 Task: Create a due date automation trigger when advanced on, 2 days after a card is due add dates due in 1 days at 11:00 AM.
Action: Mouse moved to (988, 289)
Screenshot: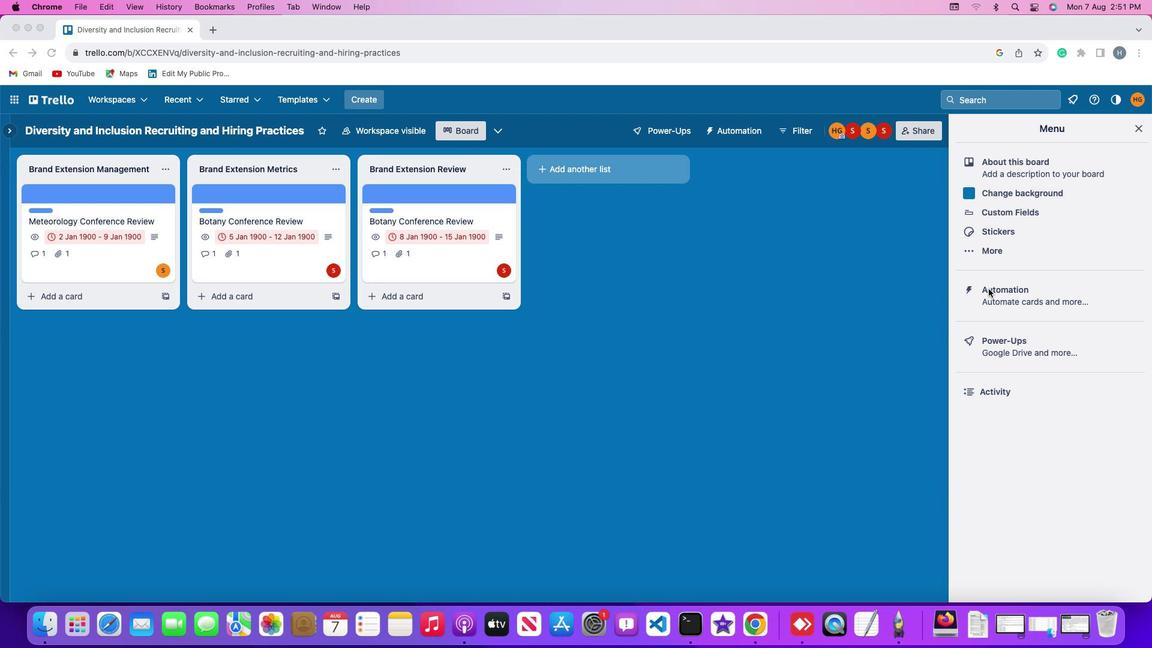 
Action: Mouse pressed left at (988, 289)
Screenshot: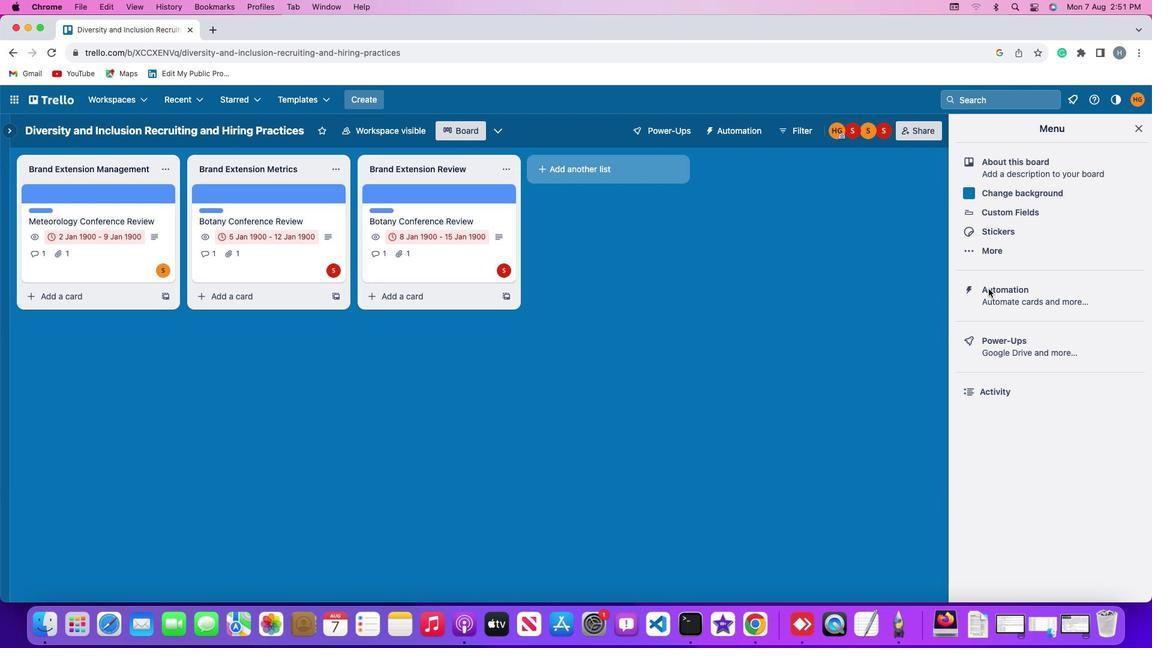 
Action: Mouse pressed left at (988, 289)
Screenshot: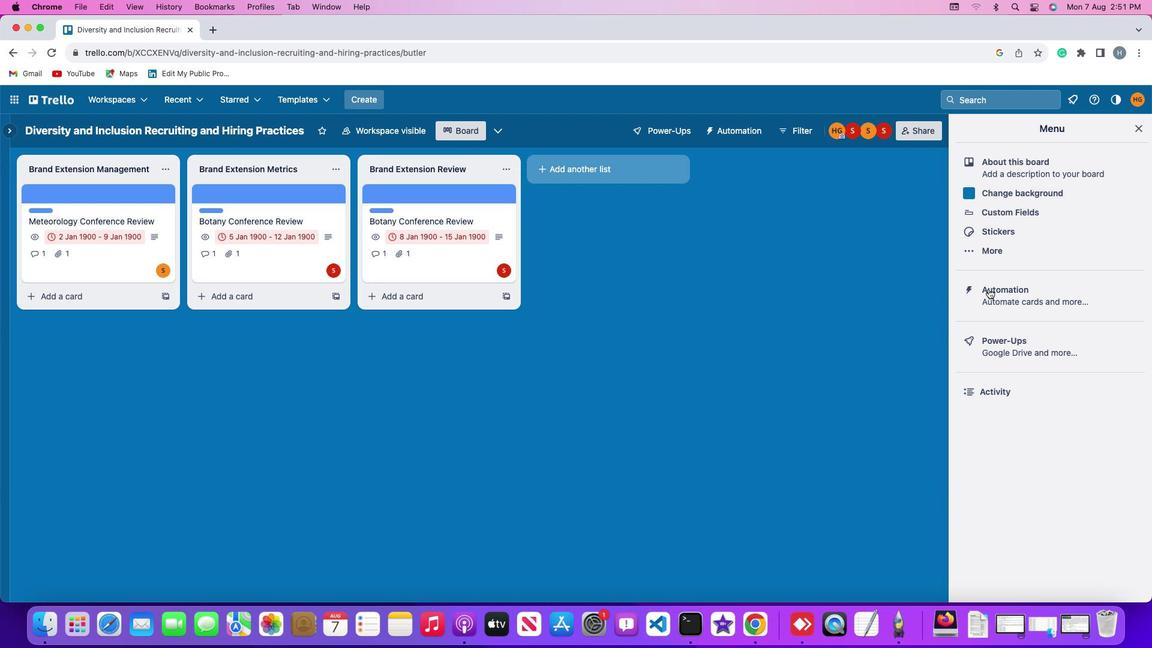 
Action: Mouse moved to (70, 276)
Screenshot: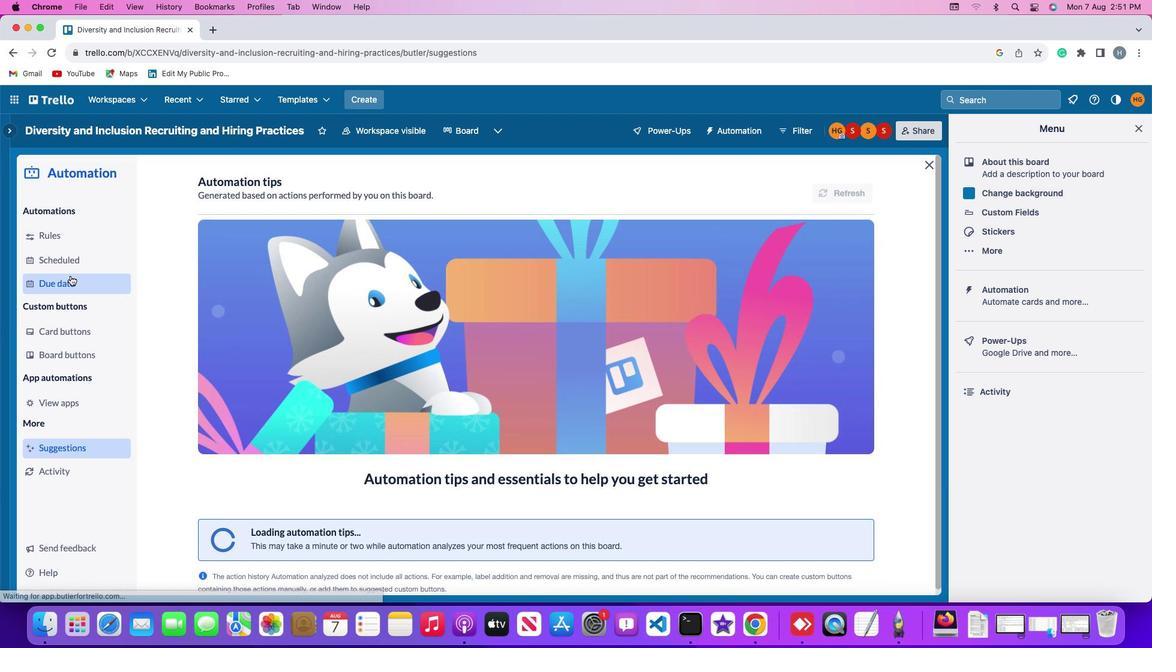 
Action: Mouse pressed left at (70, 276)
Screenshot: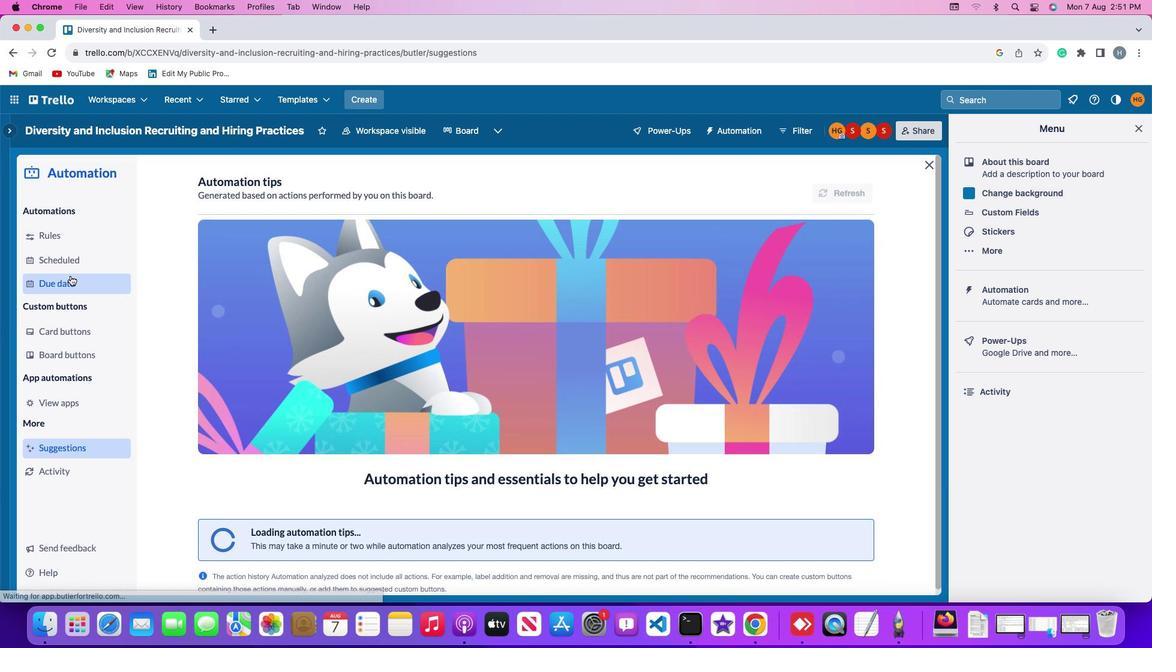 
Action: Mouse moved to (797, 182)
Screenshot: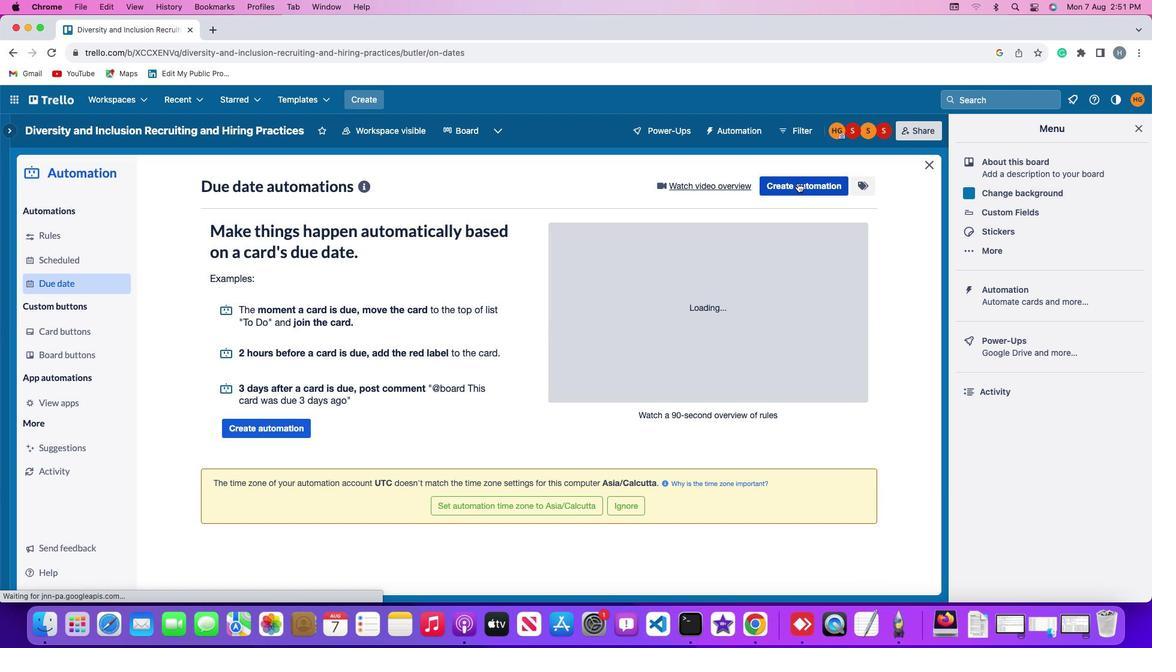 
Action: Mouse pressed left at (797, 182)
Screenshot: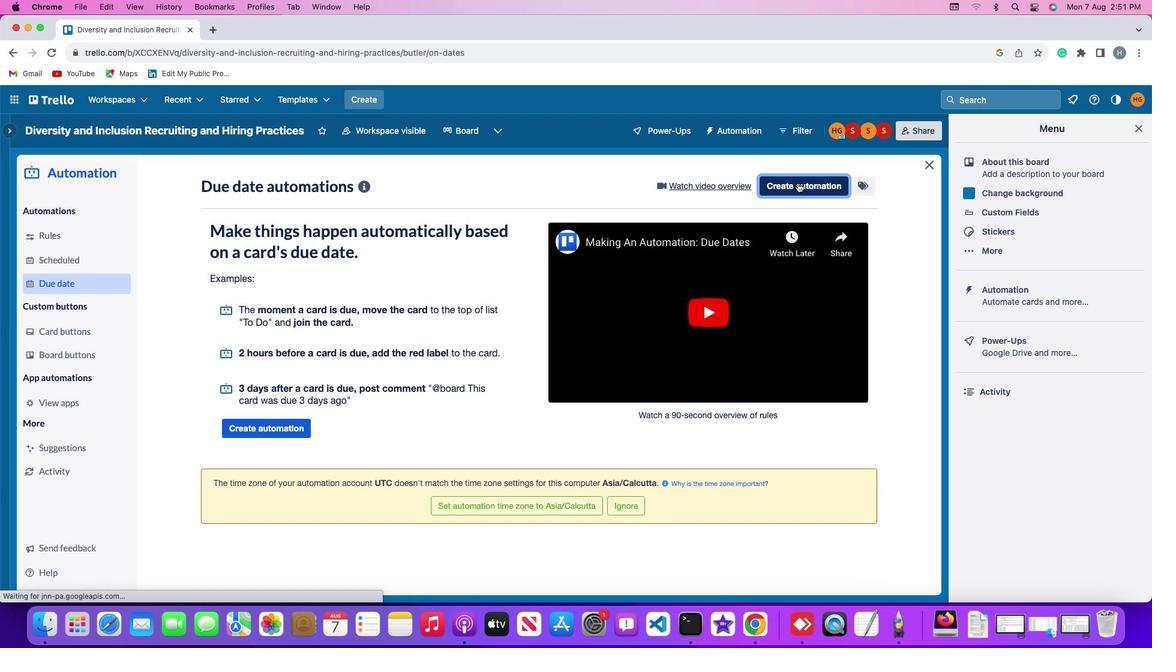 
Action: Mouse moved to (470, 299)
Screenshot: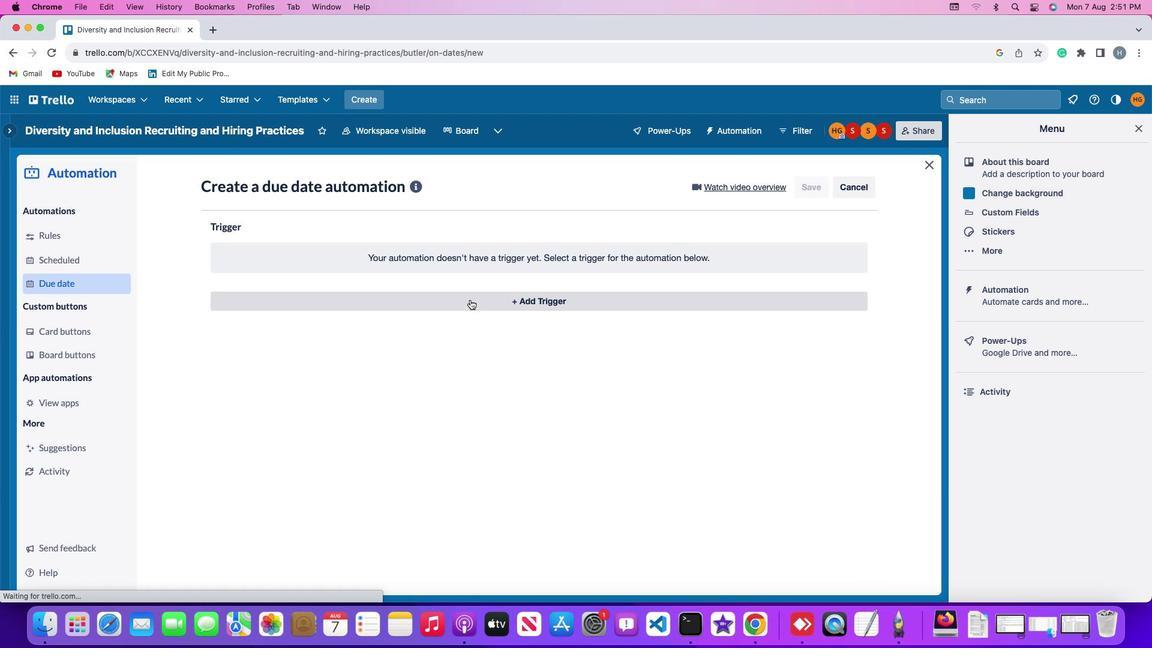 
Action: Mouse pressed left at (470, 299)
Screenshot: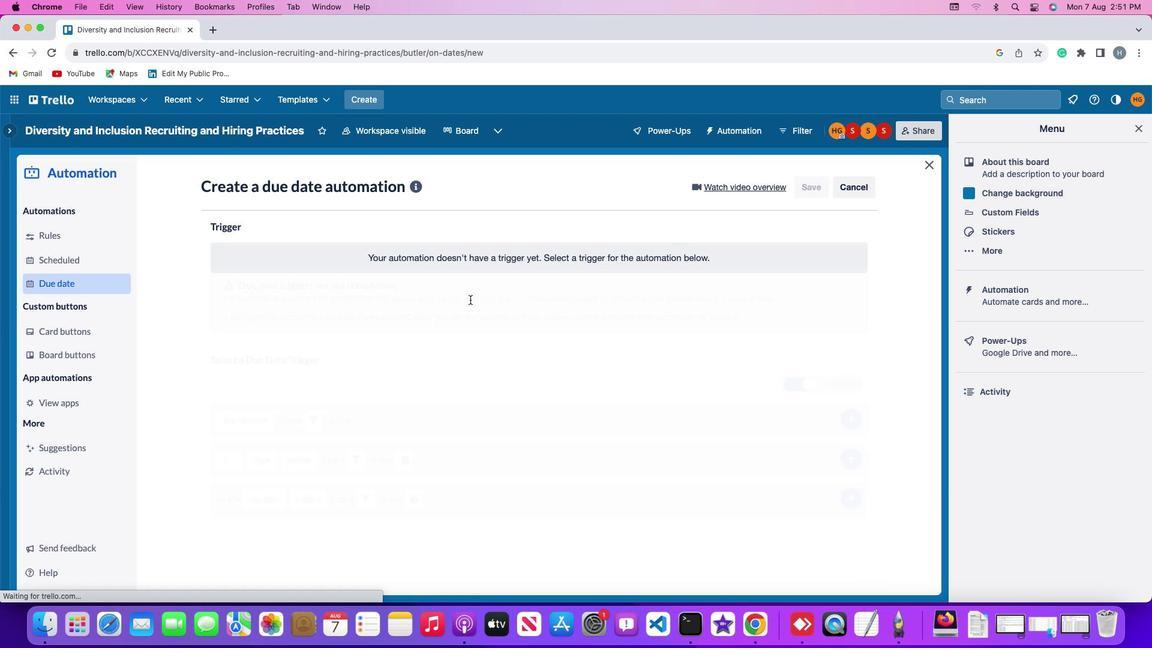 
Action: Mouse moved to (233, 485)
Screenshot: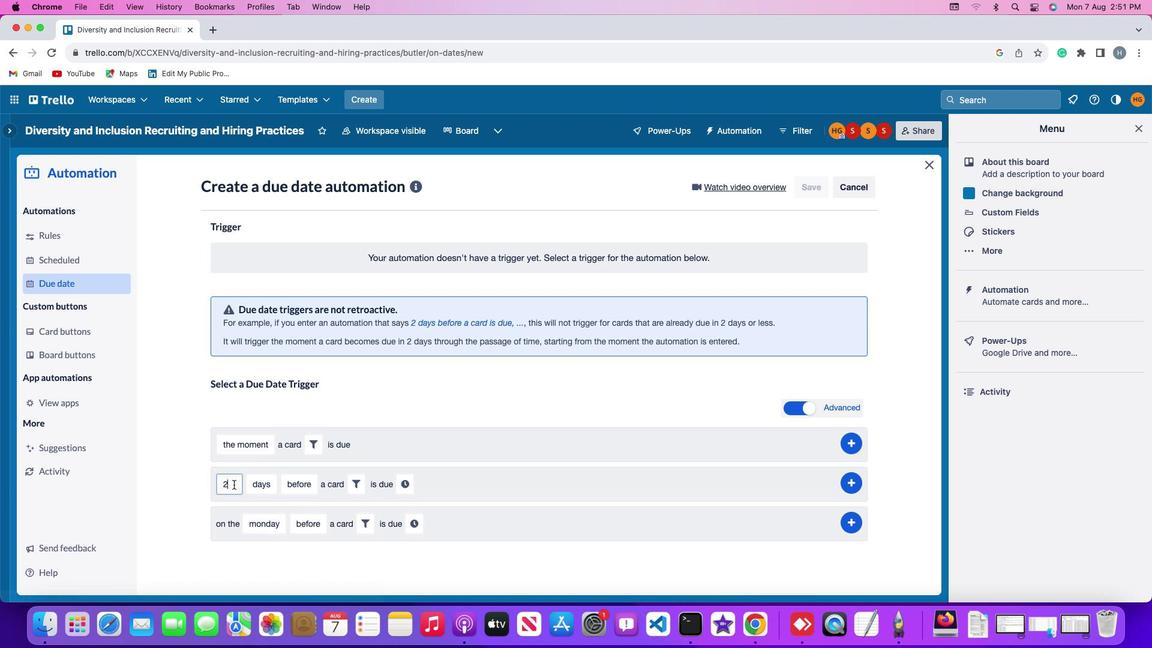 
Action: Mouse pressed left at (233, 485)
Screenshot: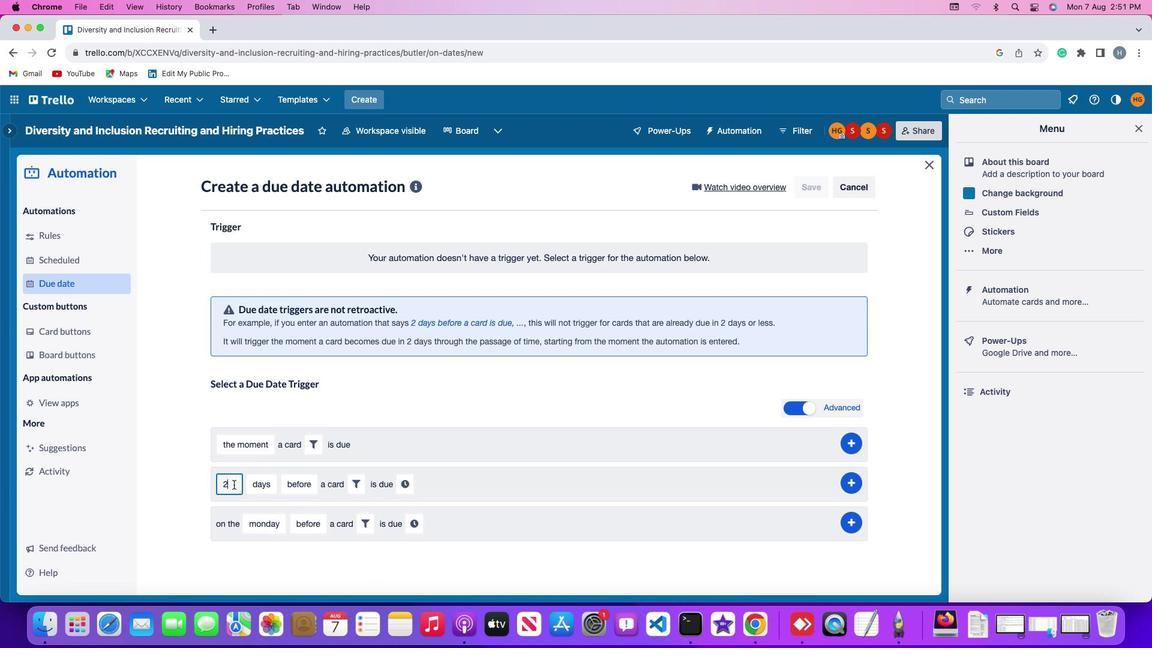 
Action: Mouse moved to (233, 485)
Screenshot: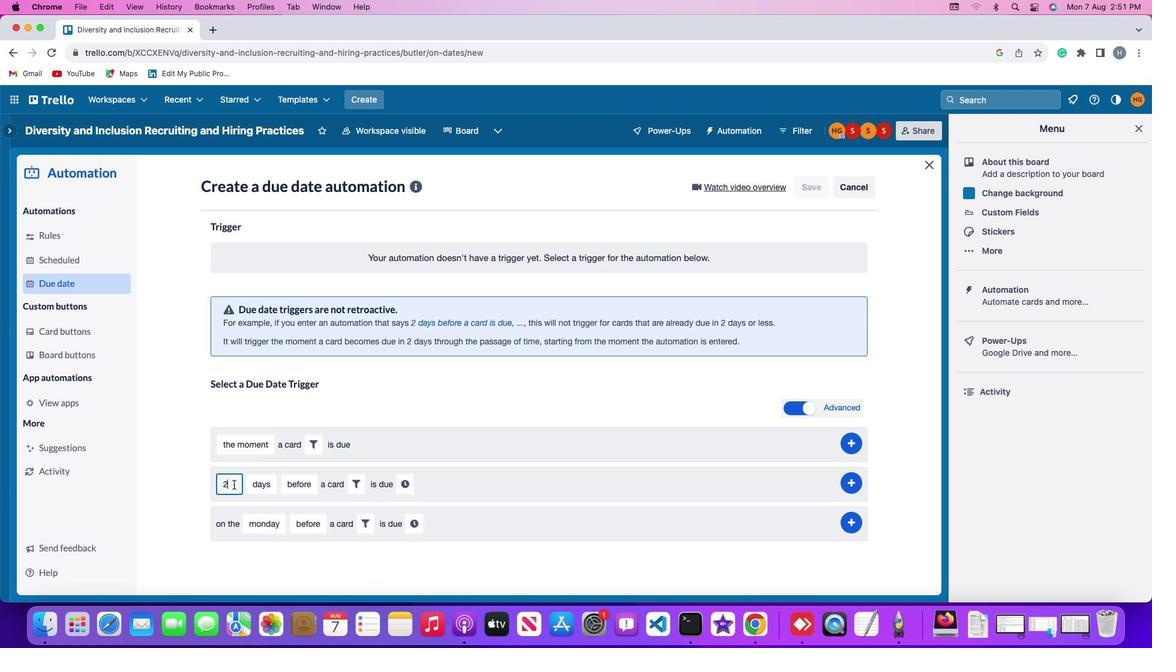 
Action: Key pressed Key.backspace
Screenshot: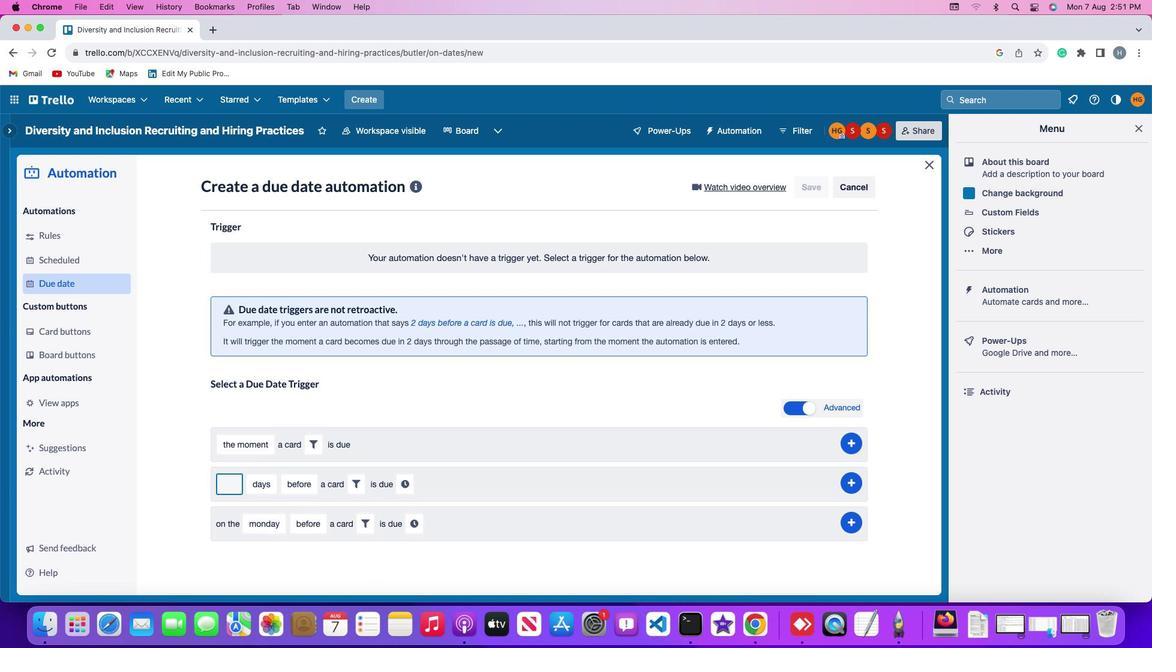 
Action: Mouse moved to (232, 485)
Screenshot: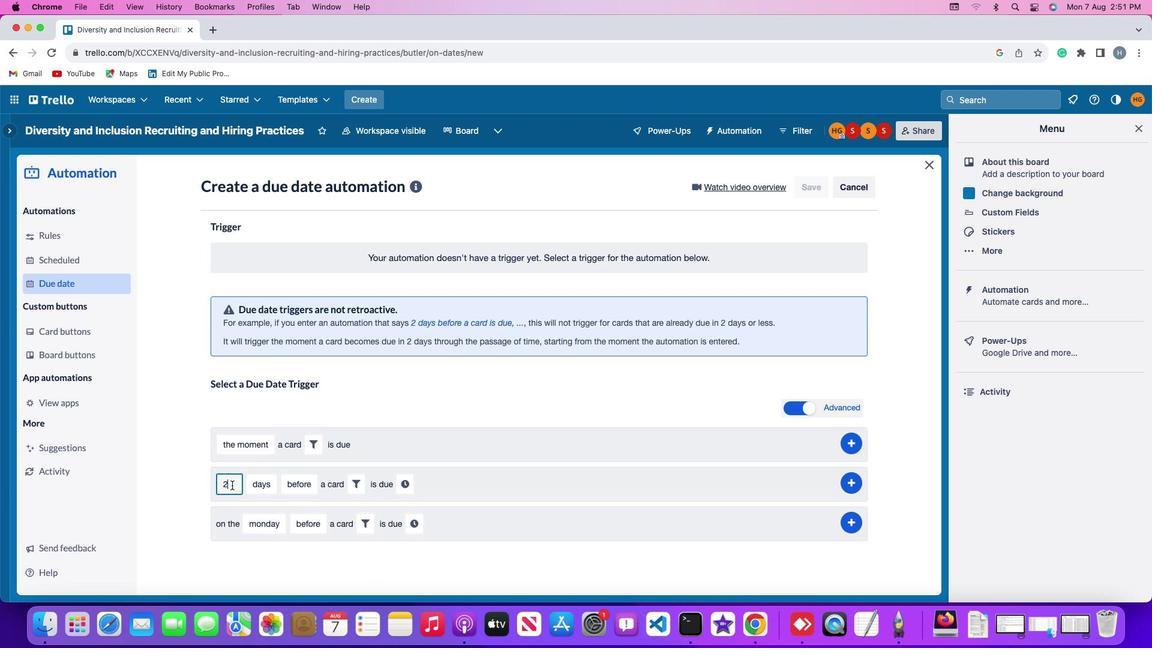 
Action: Key pressed '2'
Screenshot: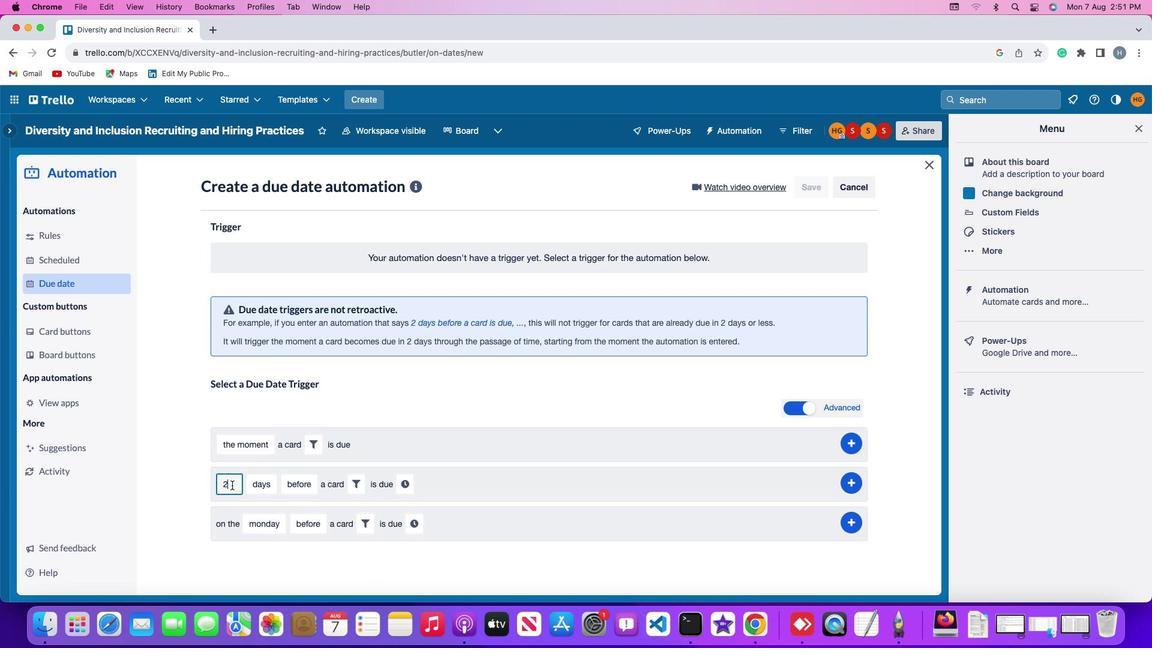 
Action: Mouse moved to (259, 485)
Screenshot: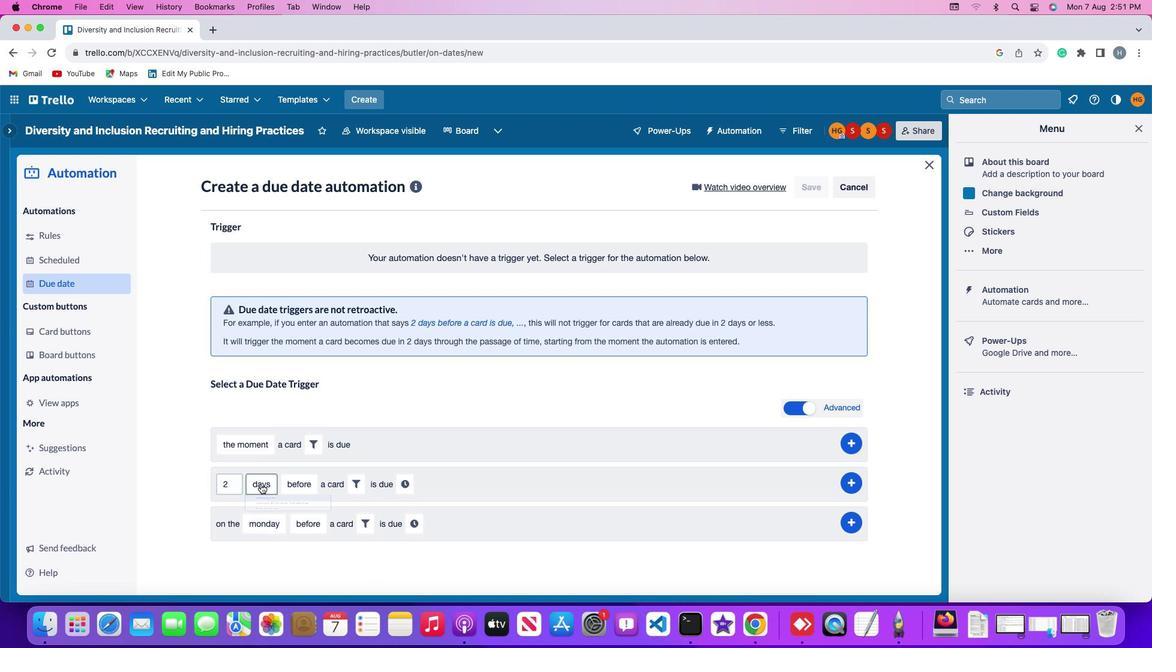 
Action: Mouse pressed left at (259, 485)
Screenshot: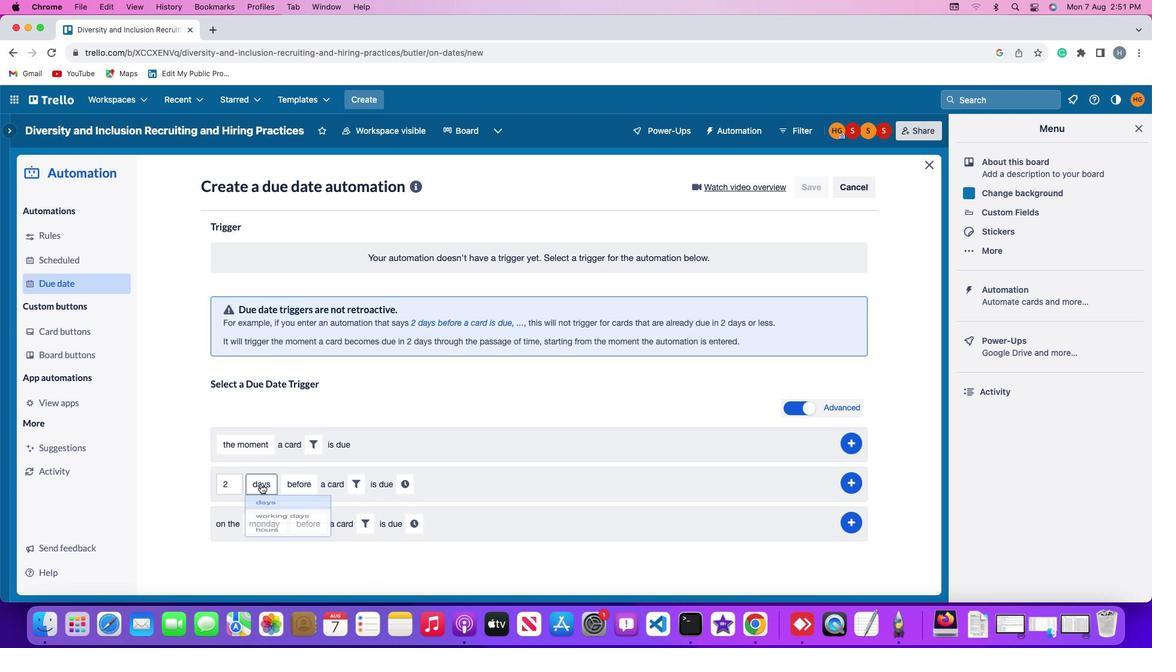 
Action: Mouse moved to (268, 511)
Screenshot: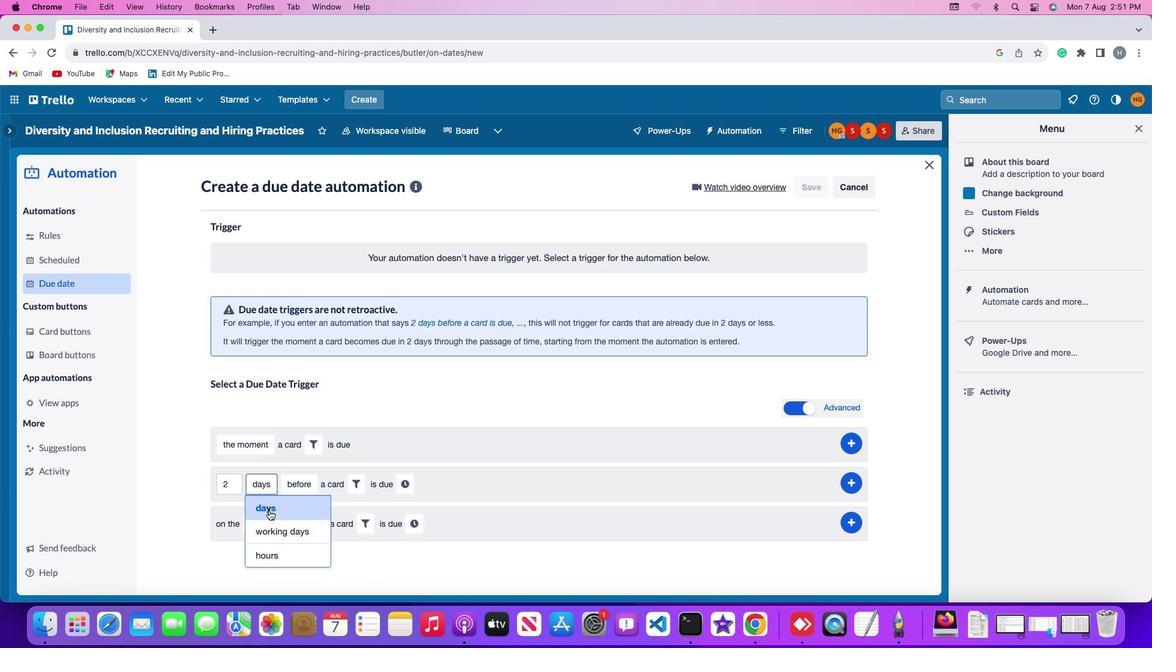 
Action: Mouse pressed left at (268, 511)
Screenshot: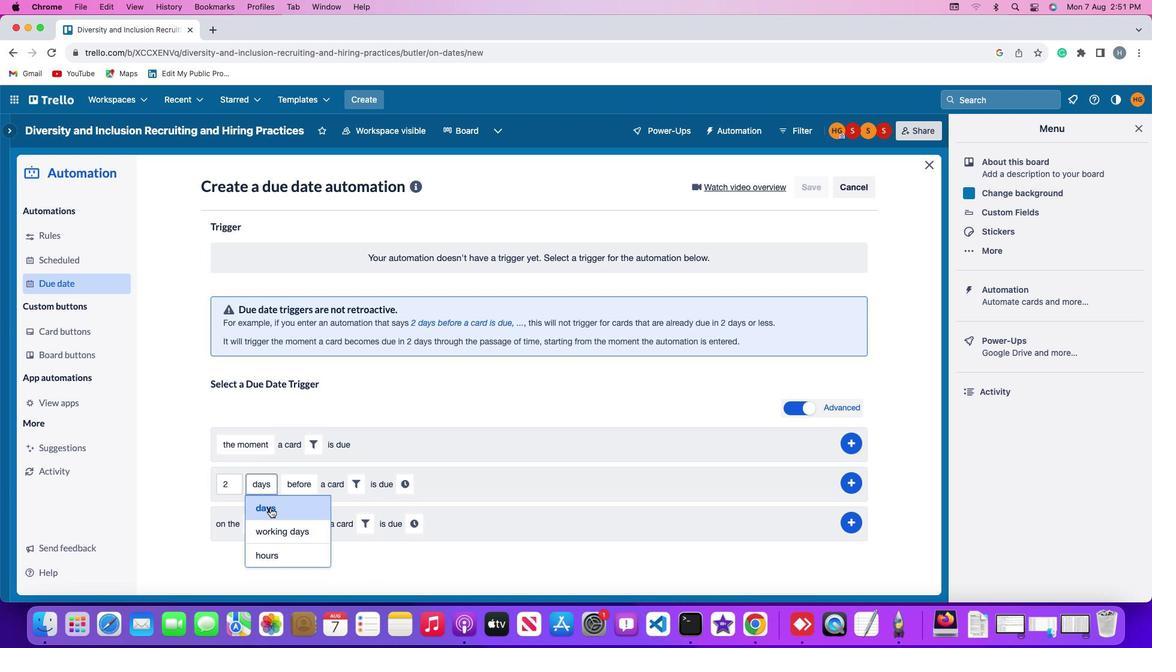 
Action: Mouse moved to (292, 486)
Screenshot: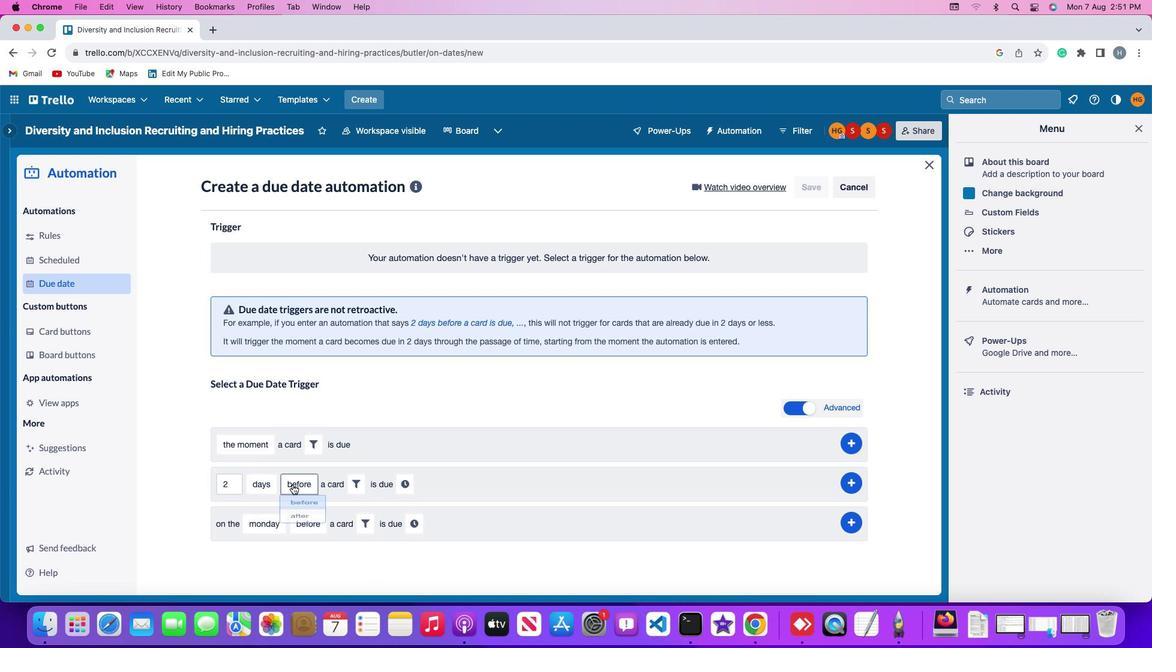 
Action: Mouse pressed left at (292, 486)
Screenshot: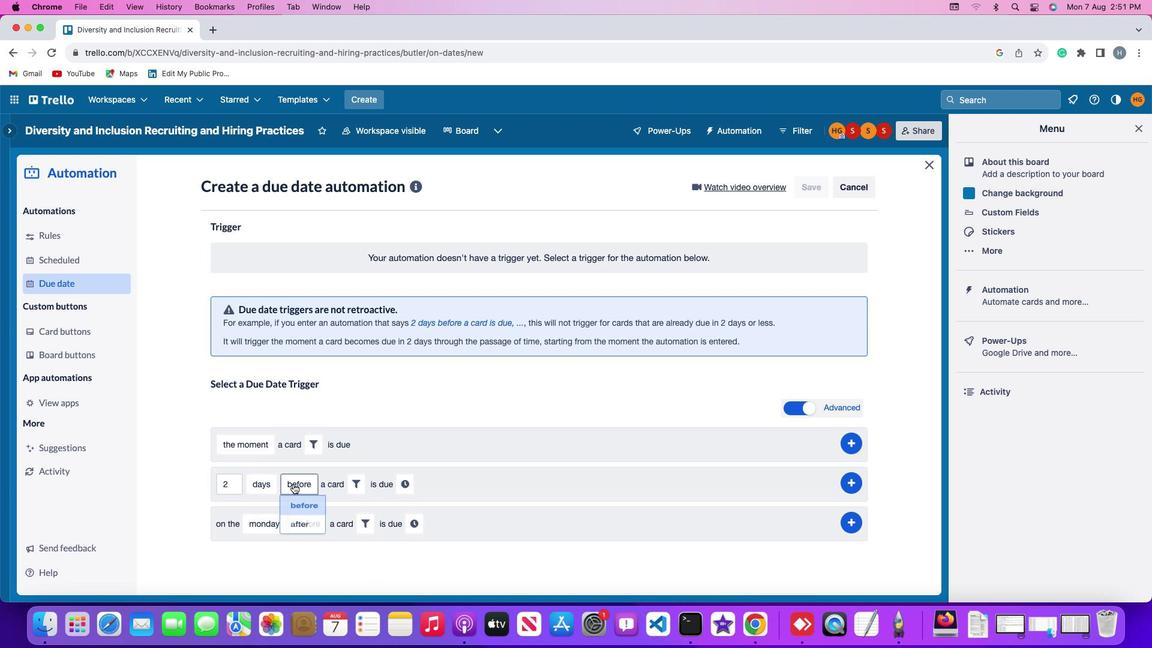 
Action: Mouse moved to (289, 536)
Screenshot: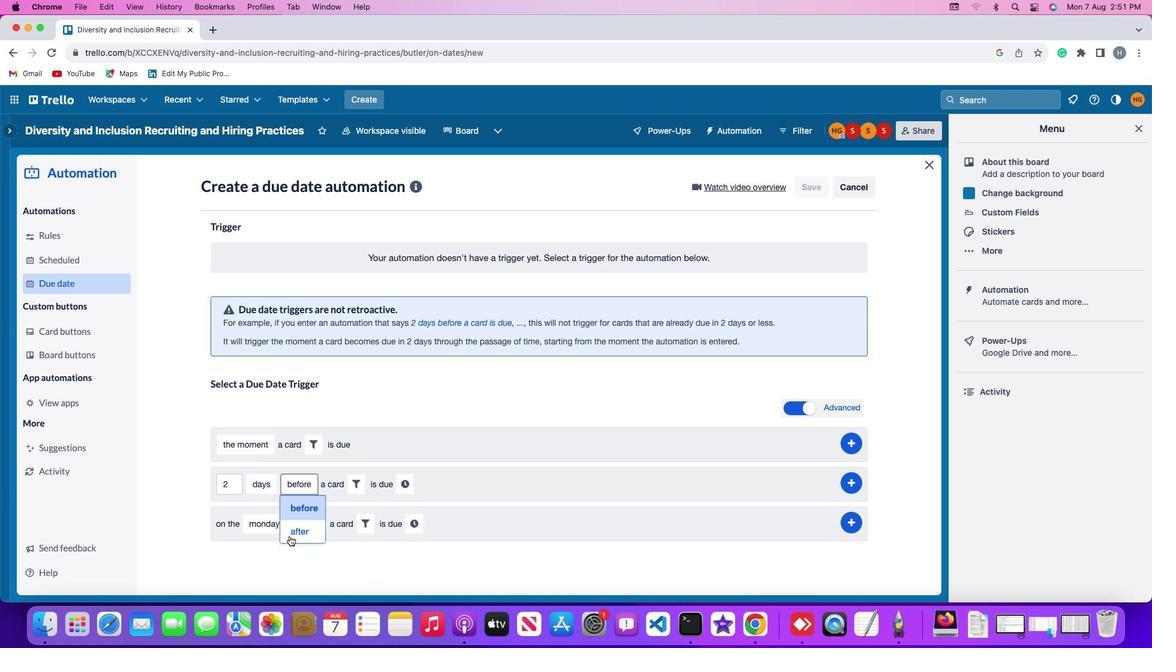 
Action: Mouse pressed left at (289, 536)
Screenshot: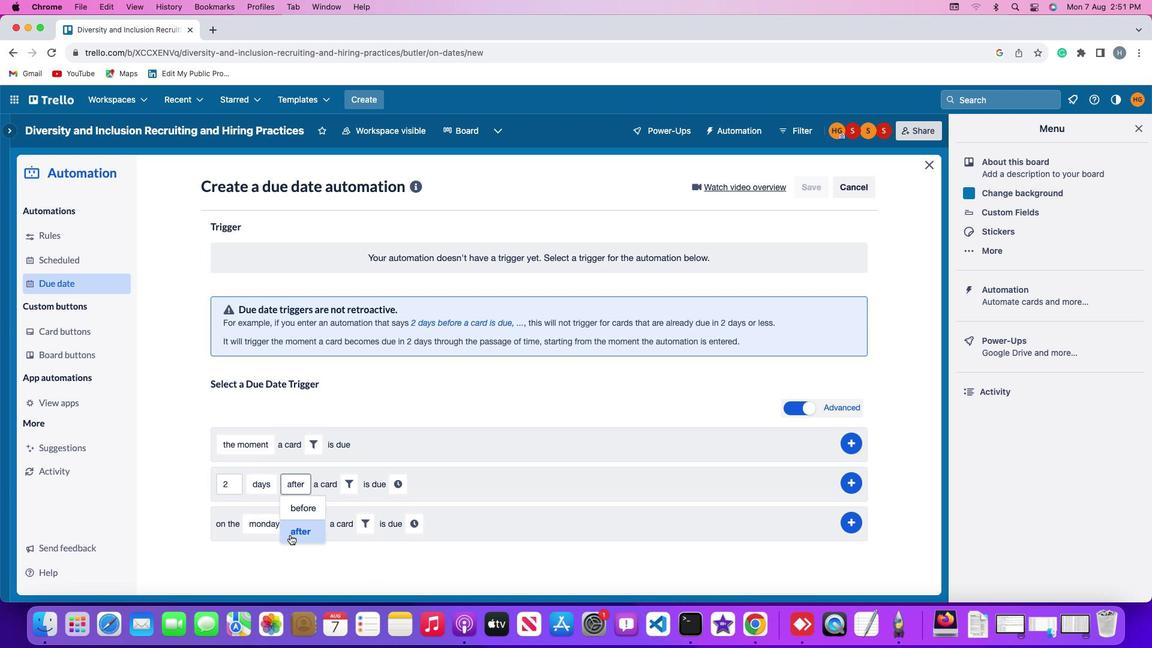 
Action: Mouse moved to (349, 487)
Screenshot: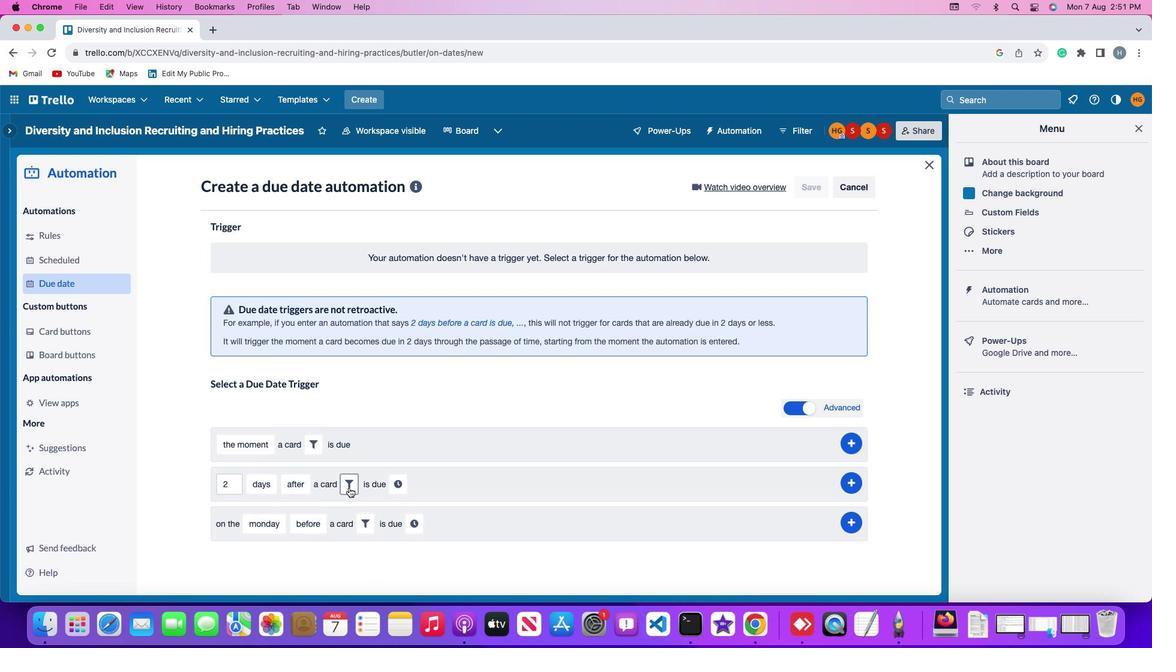 
Action: Mouse pressed left at (349, 487)
Screenshot: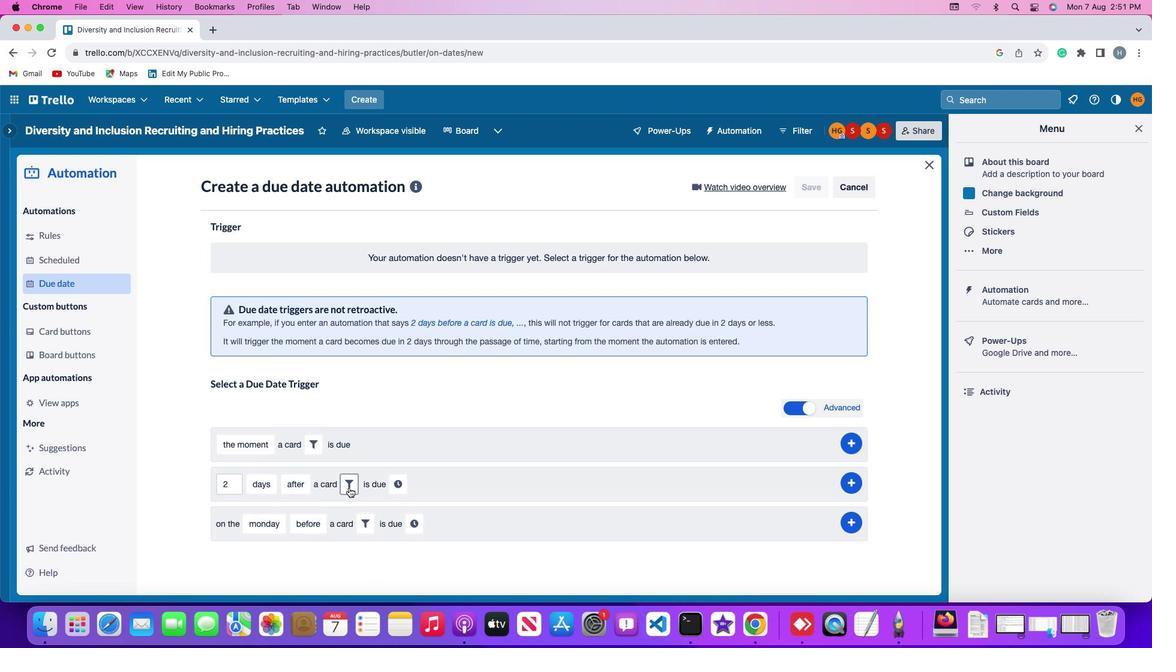 
Action: Mouse moved to (413, 520)
Screenshot: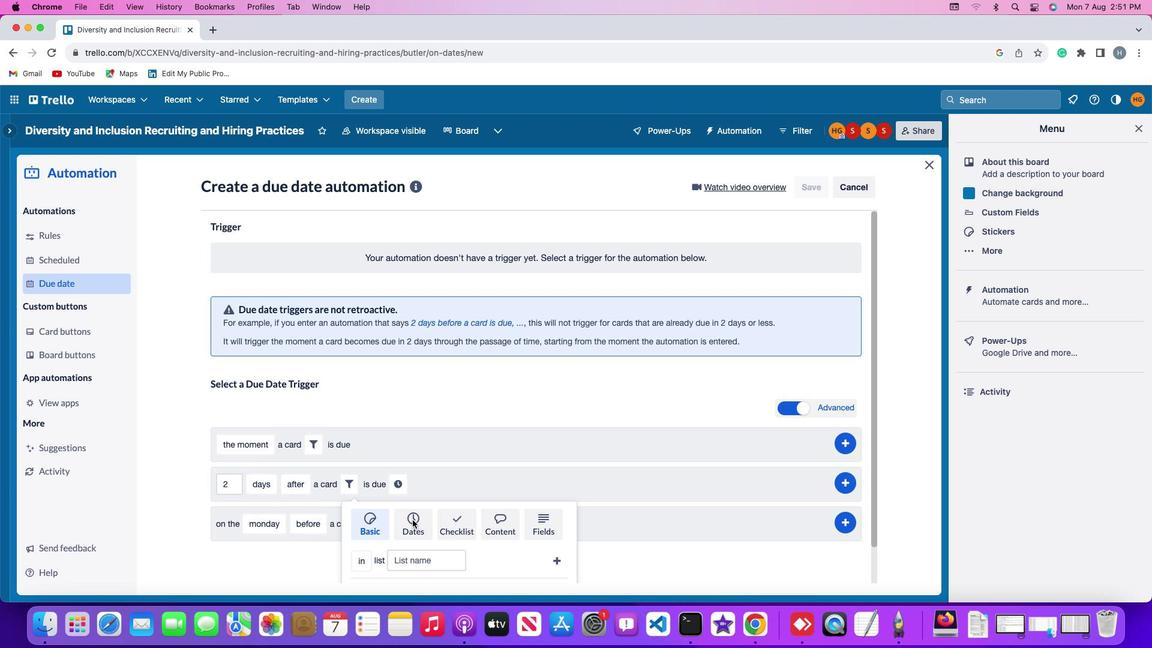 
Action: Mouse pressed left at (413, 520)
Screenshot: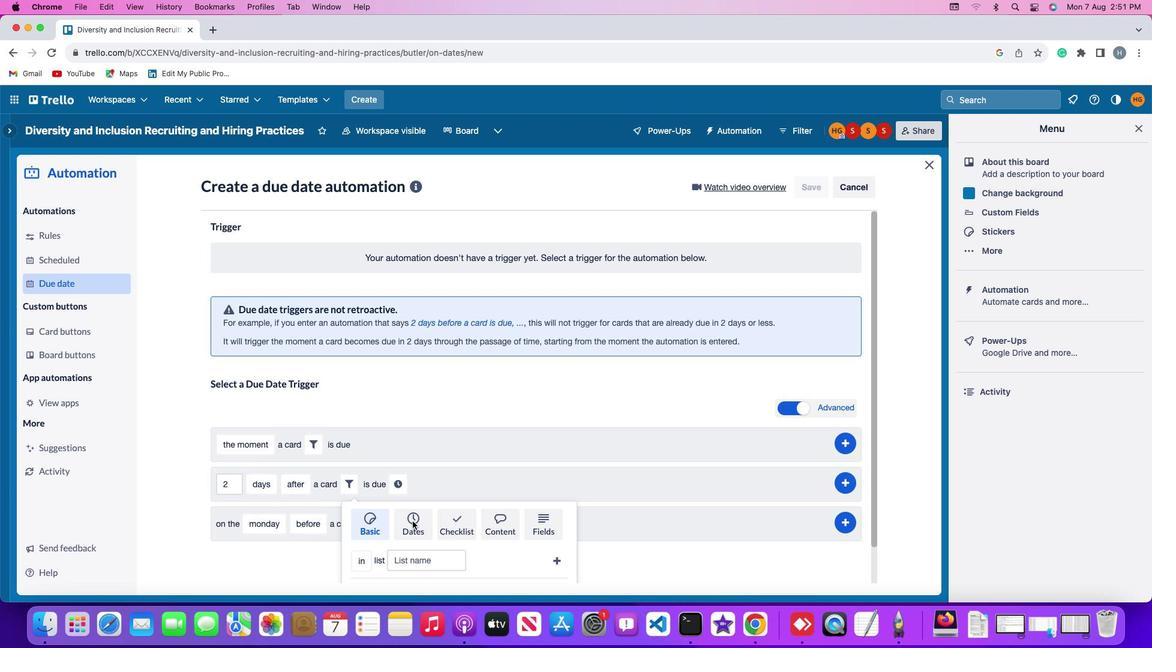 
Action: Mouse moved to (376, 526)
Screenshot: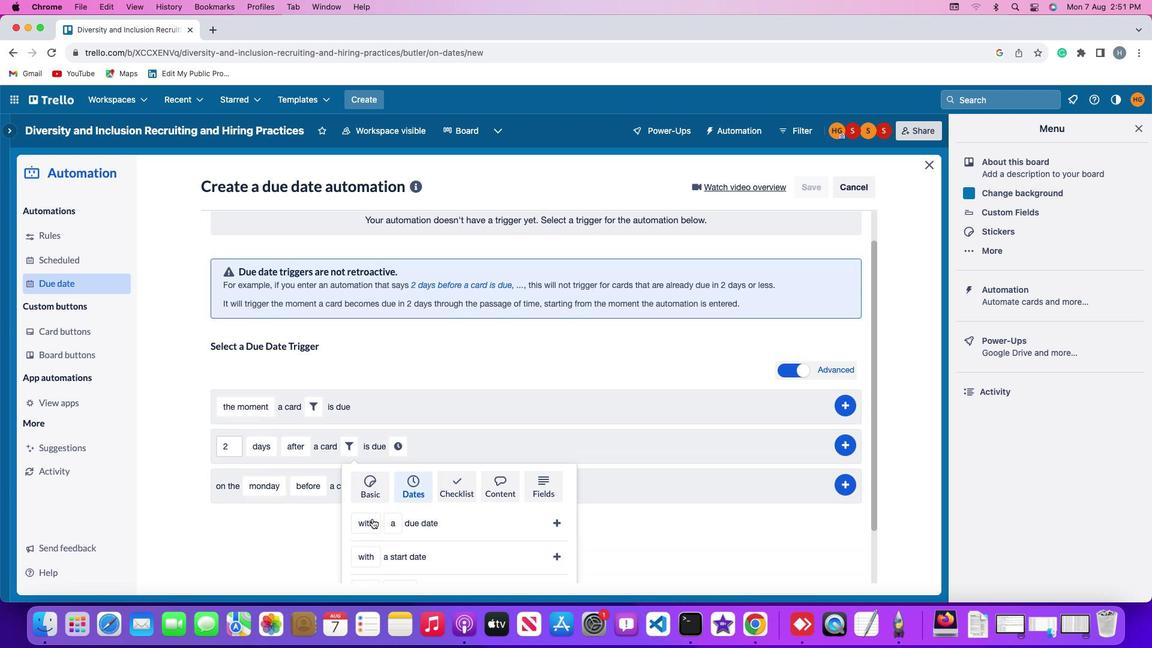 
Action: Mouse scrolled (376, 526) with delta (0, 0)
Screenshot: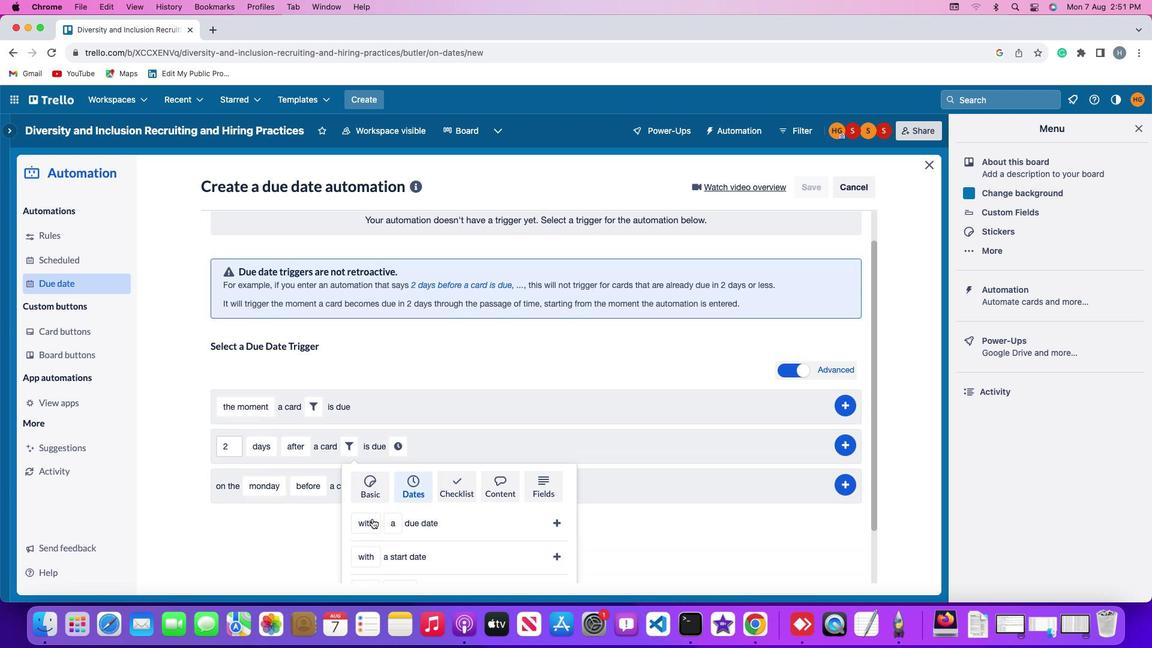 
Action: Mouse scrolled (376, 526) with delta (0, 0)
Screenshot: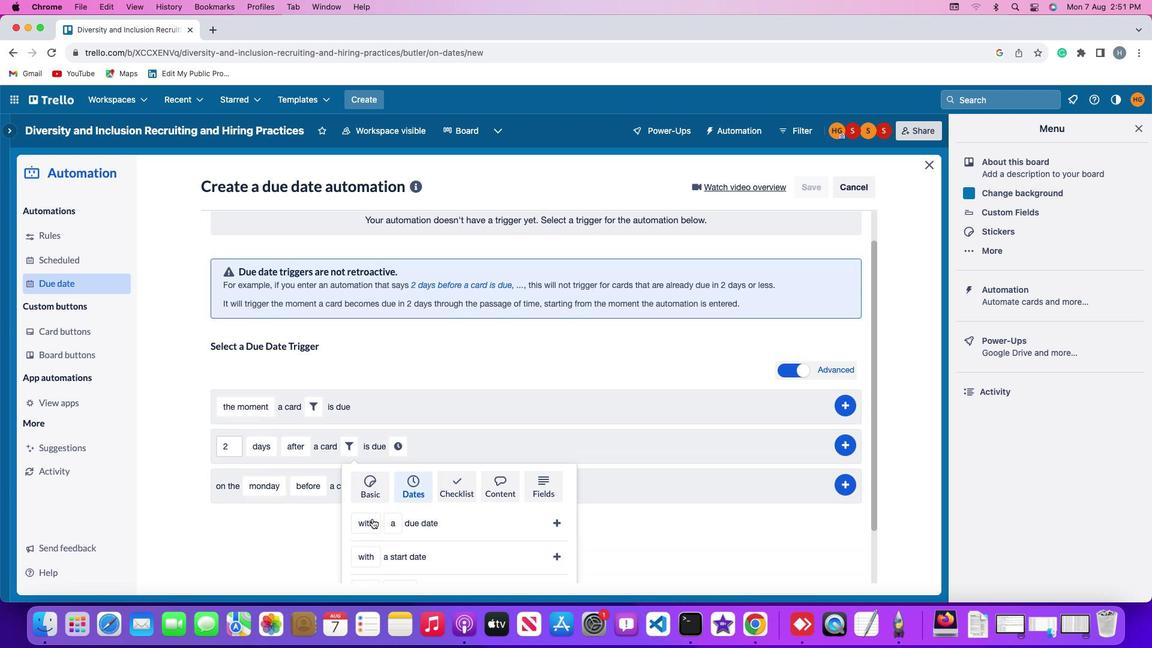 
Action: Mouse scrolled (376, 526) with delta (0, -2)
Screenshot: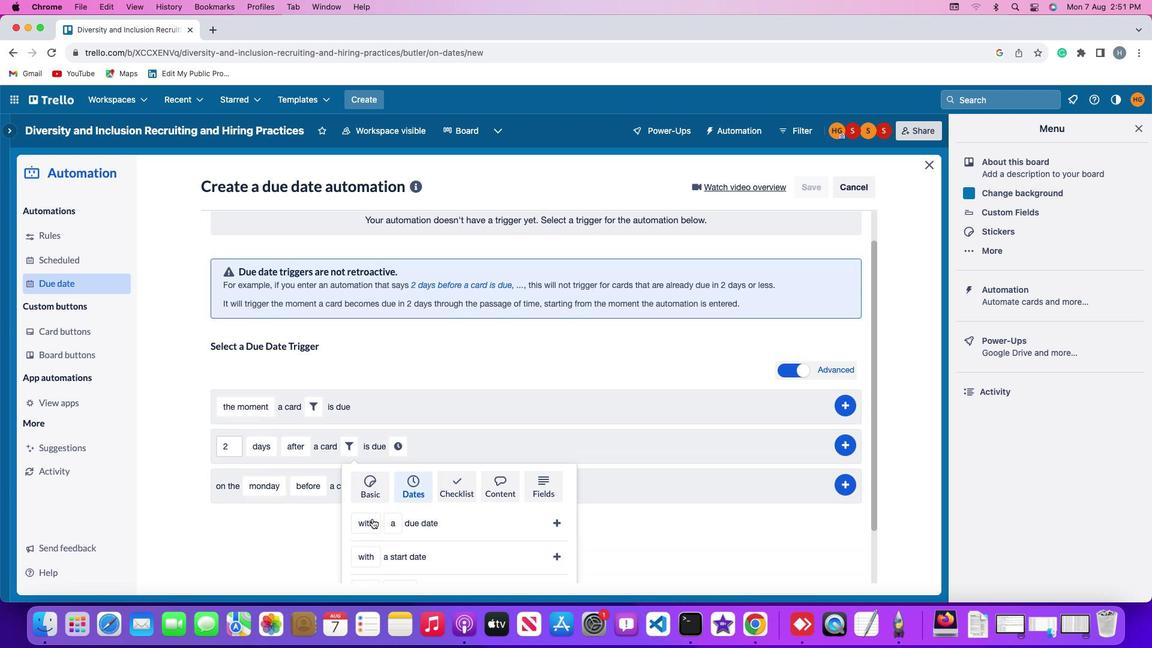 
Action: Mouse moved to (376, 525)
Screenshot: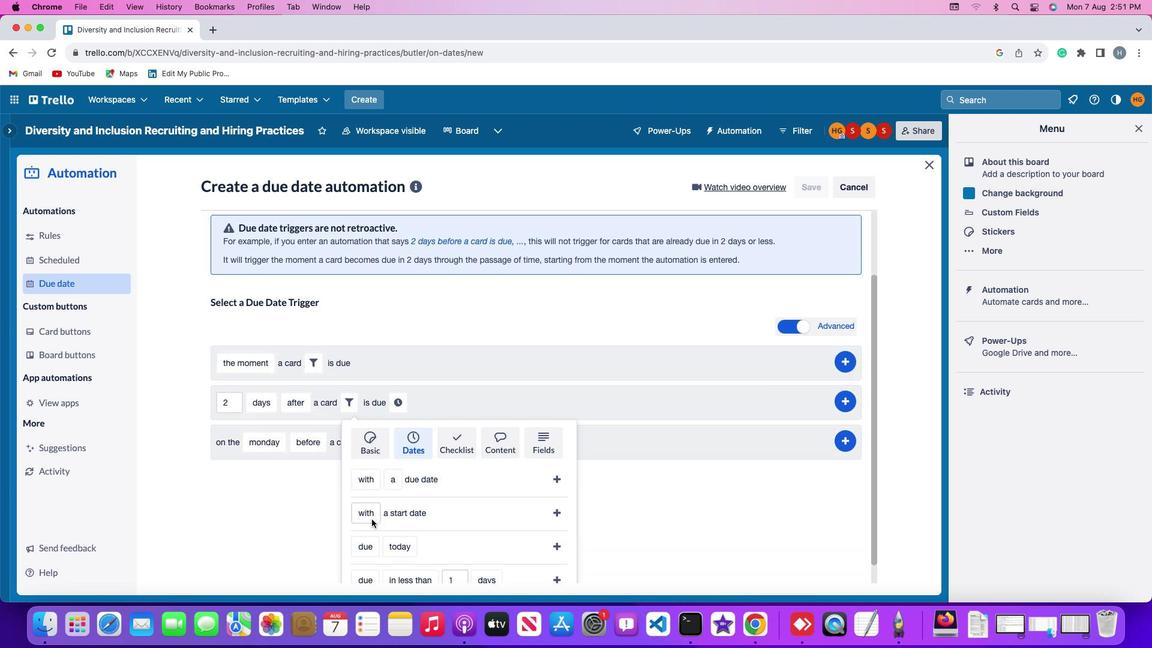 
Action: Mouse scrolled (376, 525) with delta (0, -3)
Screenshot: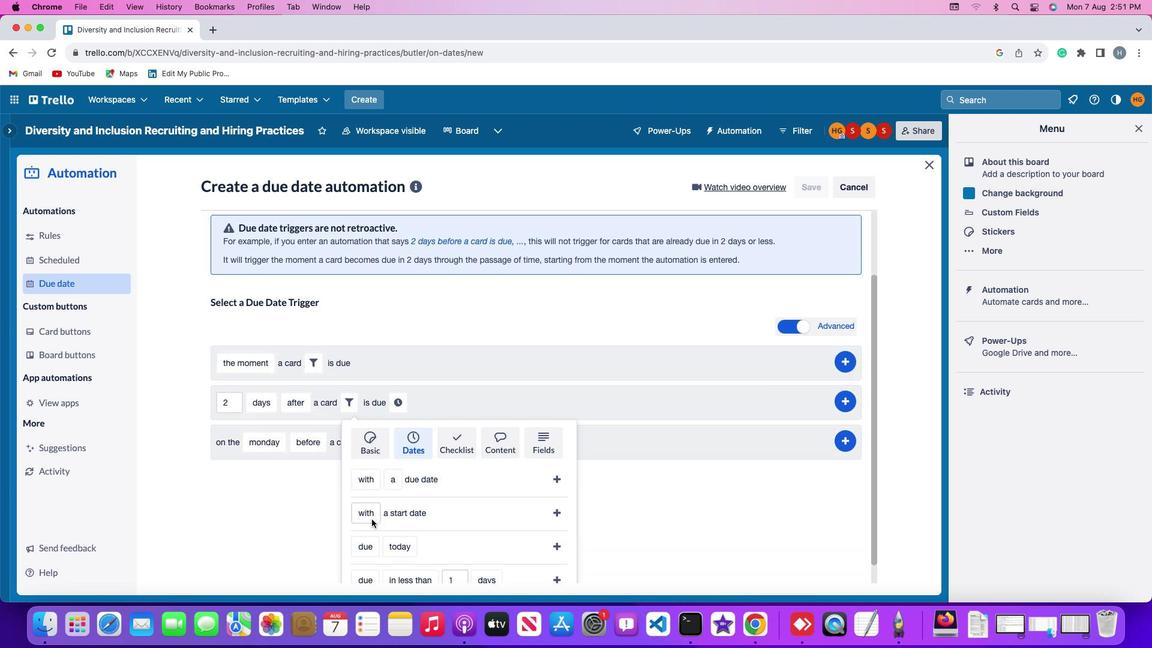 
Action: Mouse moved to (375, 524)
Screenshot: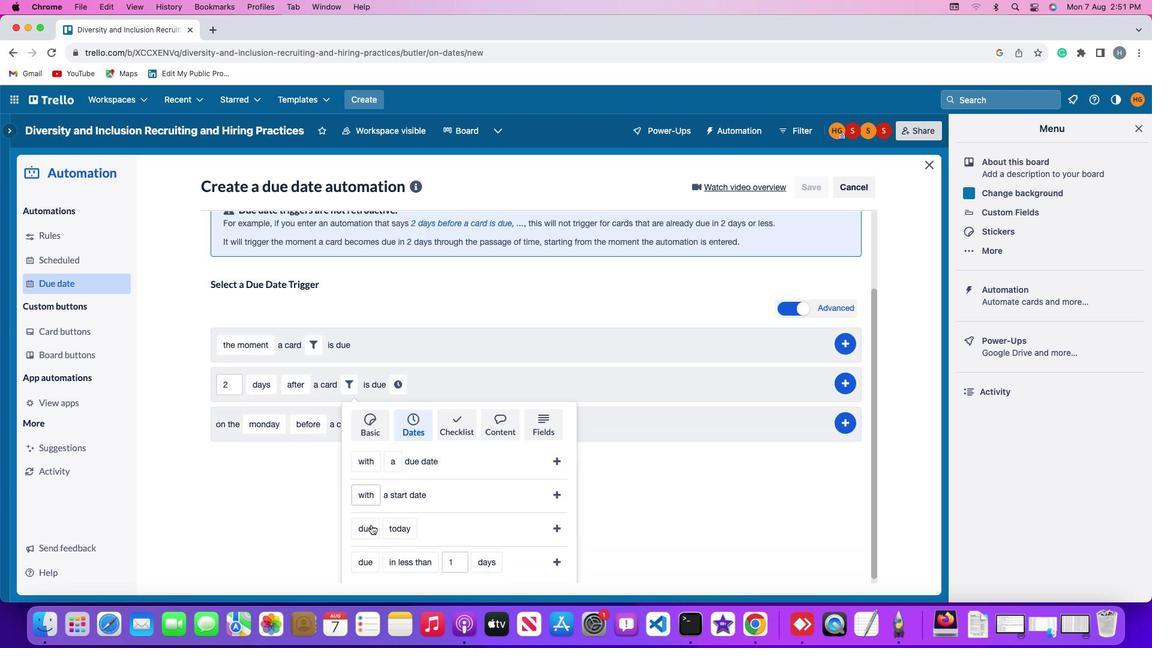 
Action: Mouse scrolled (375, 524) with delta (0, -3)
Screenshot: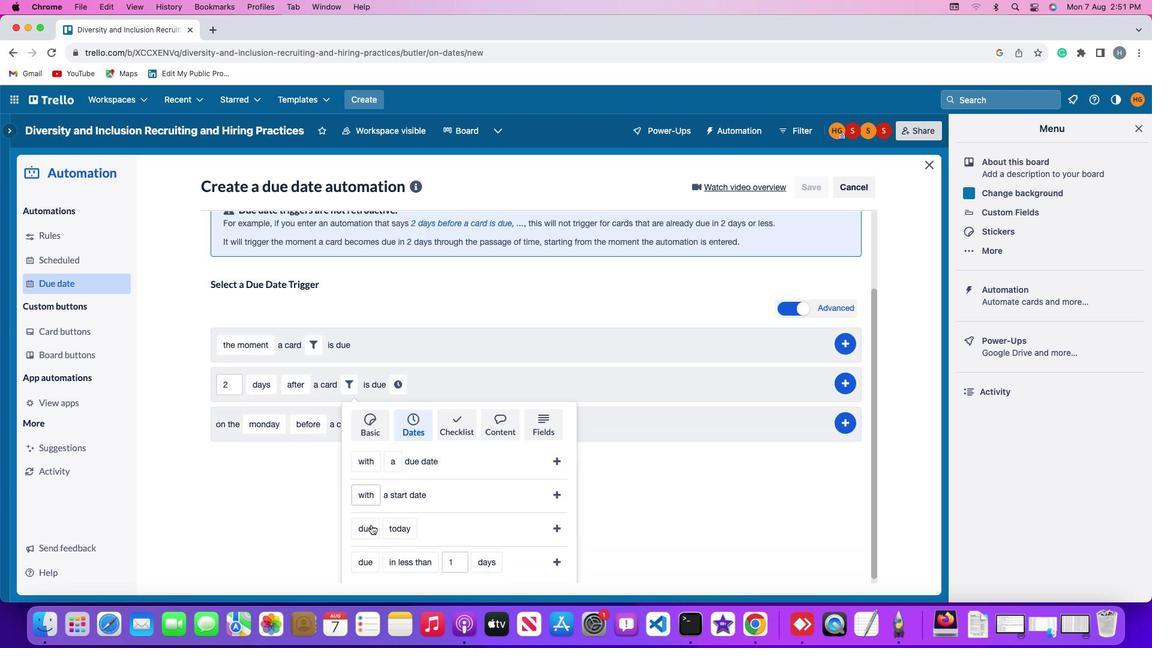 
Action: Mouse moved to (365, 559)
Screenshot: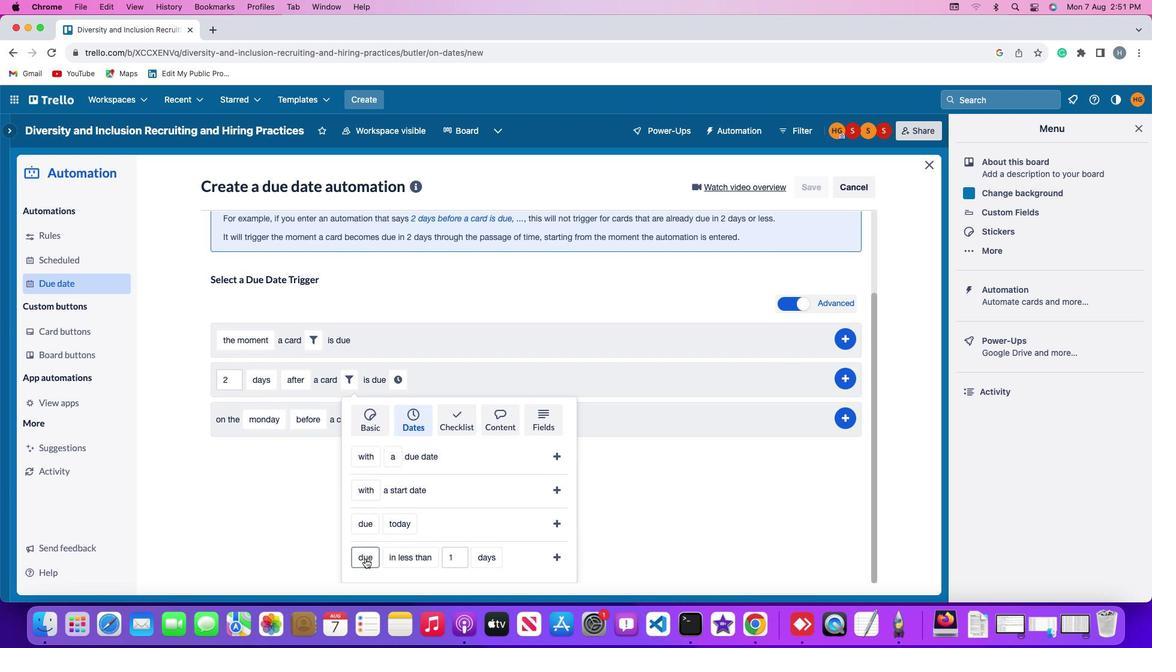 
Action: Mouse pressed left at (365, 559)
Screenshot: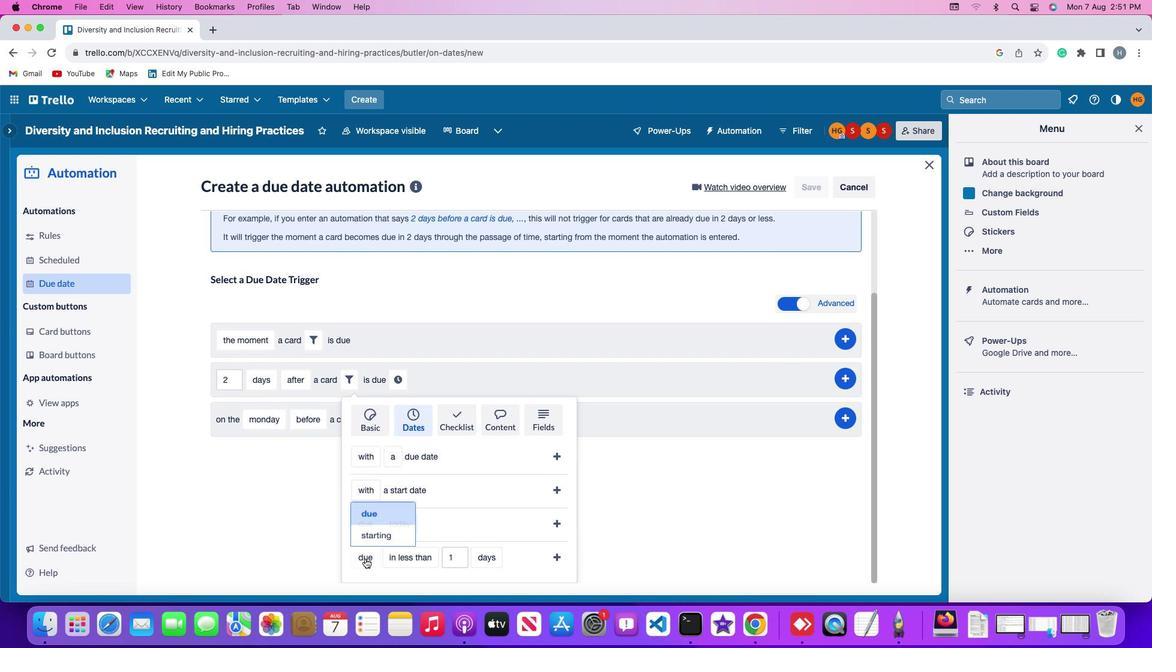 
Action: Mouse moved to (384, 508)
Screenshot: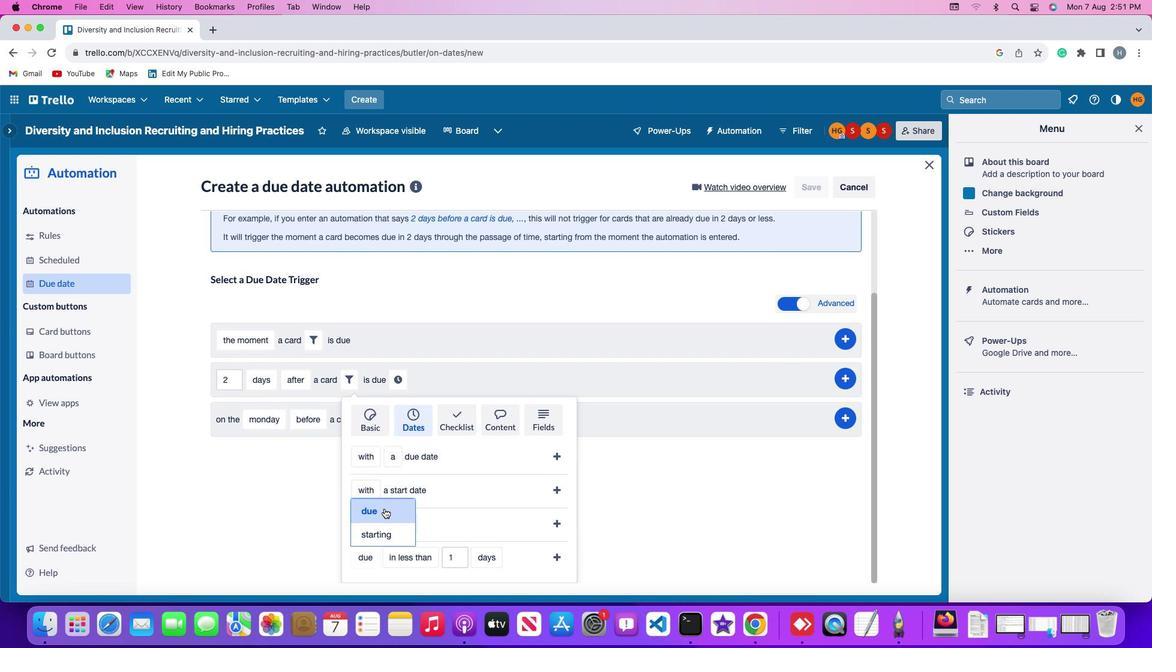 
Action: Mouse pressed left at (384, 508)
Screenshot: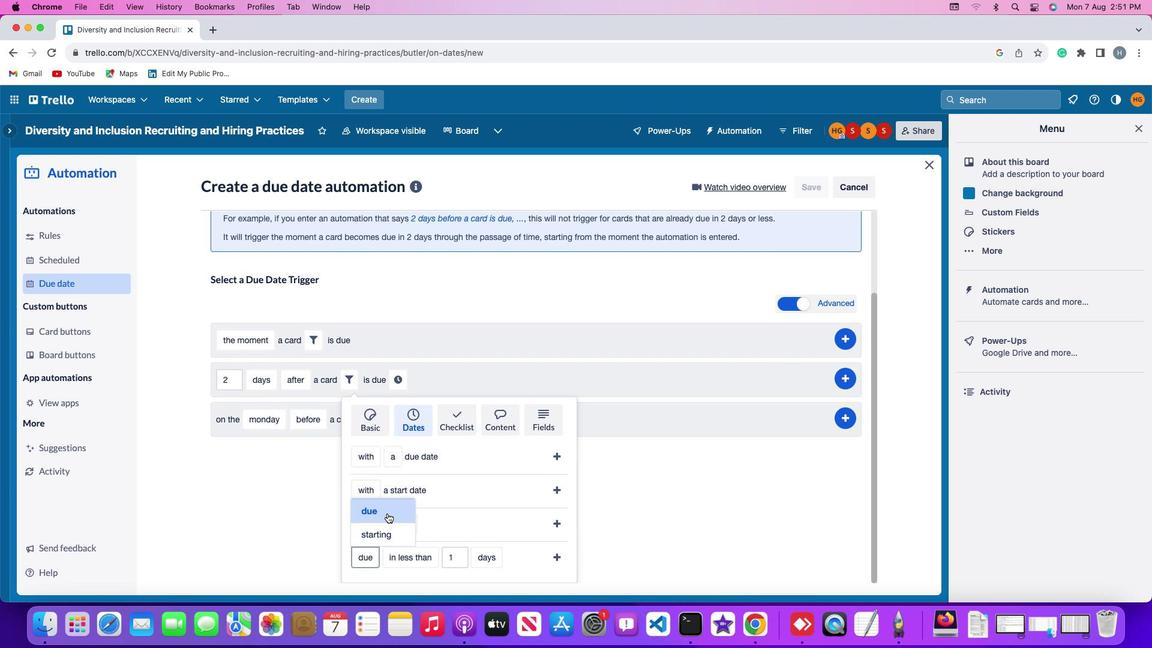 
Action: Mouse moved to (416, 553)
Screenshot: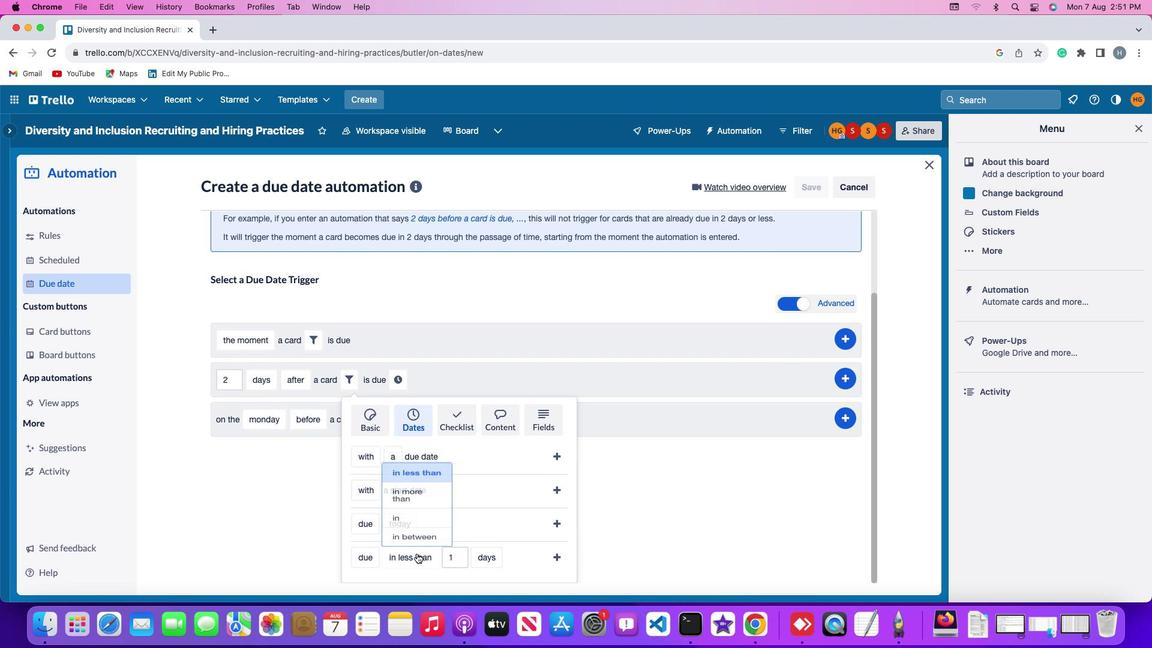 
Action: Mouse pressed left at (416, 553)
Screenshot: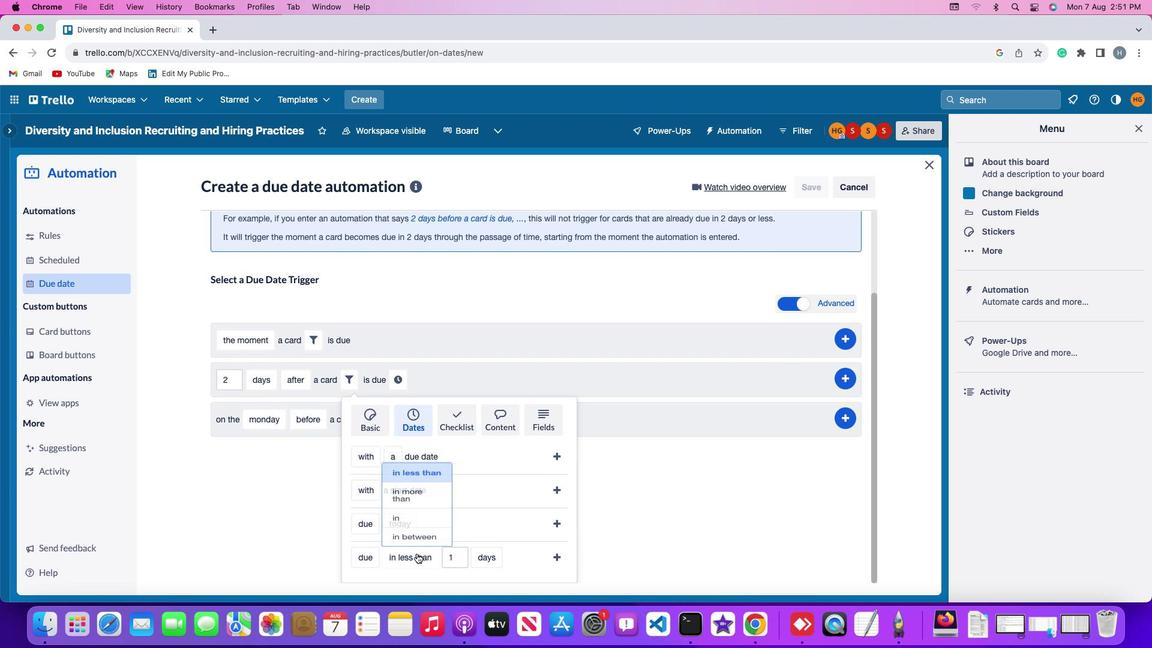 
Action: Mouse moved to (417, 506)
Screenshot: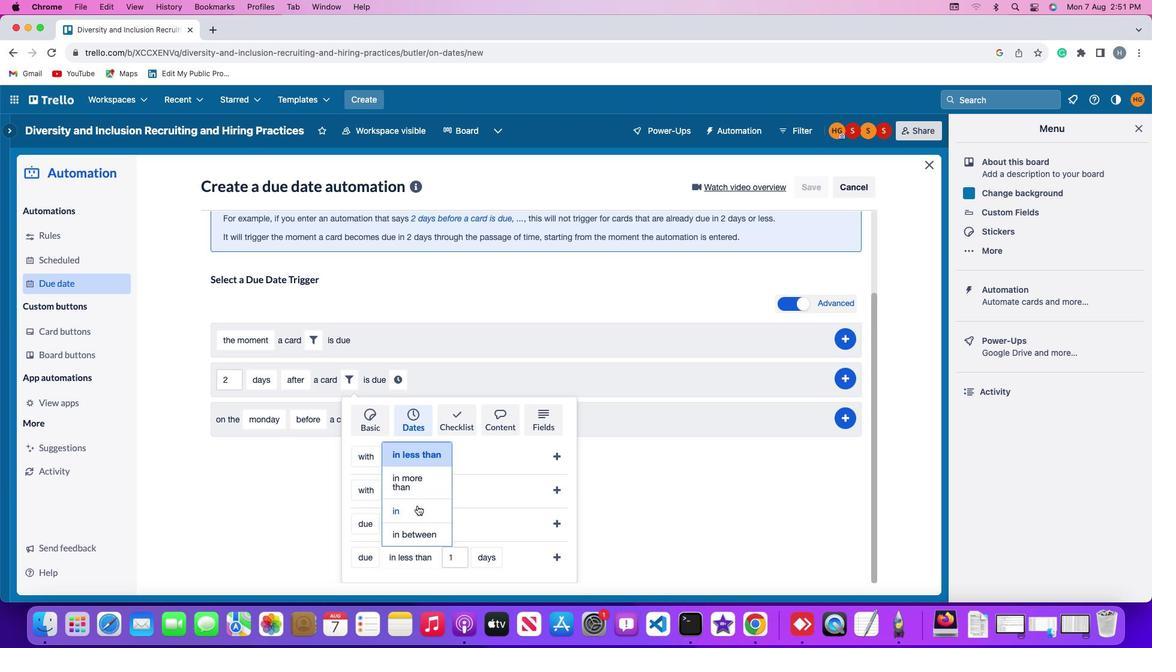 
Action: Mouse pressed left at (417, 506)
Screenshot: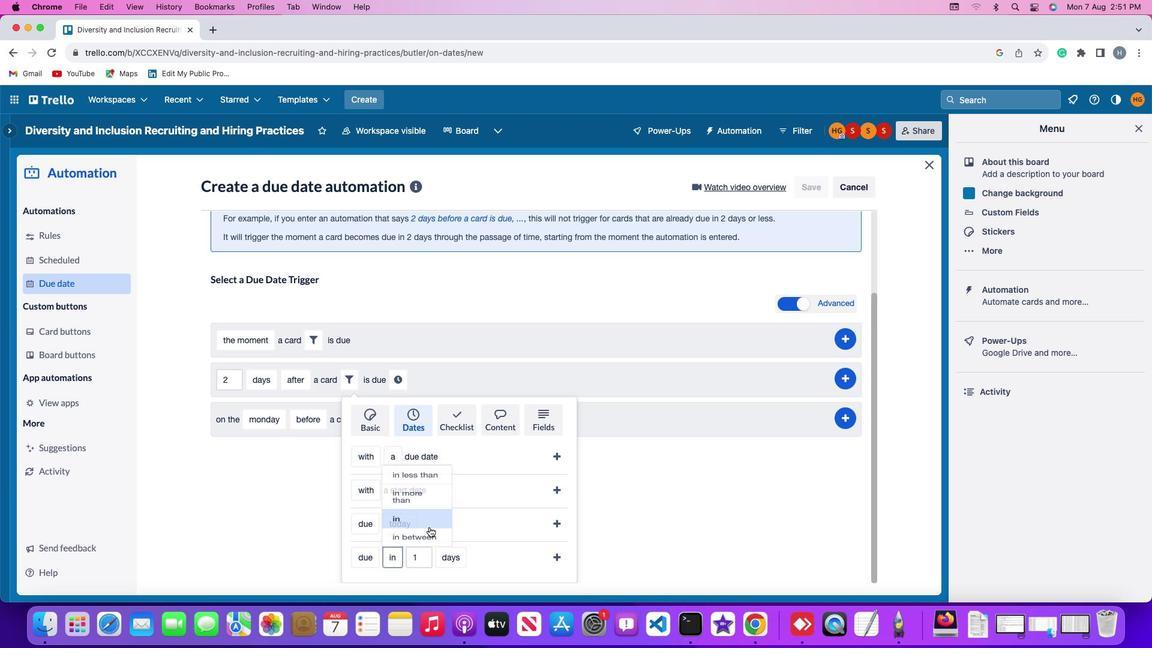 
Action: Mouse moved to (419, 554)
Screenshot: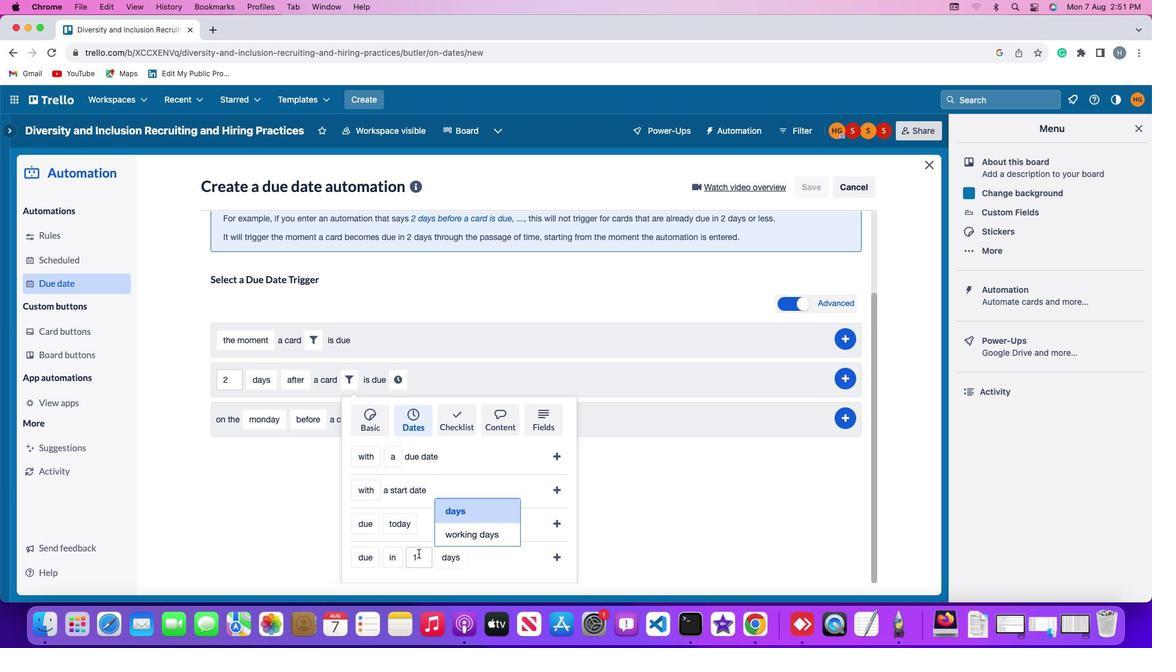 
Action: Mouse pressed left at (419, 554)
Screenshot: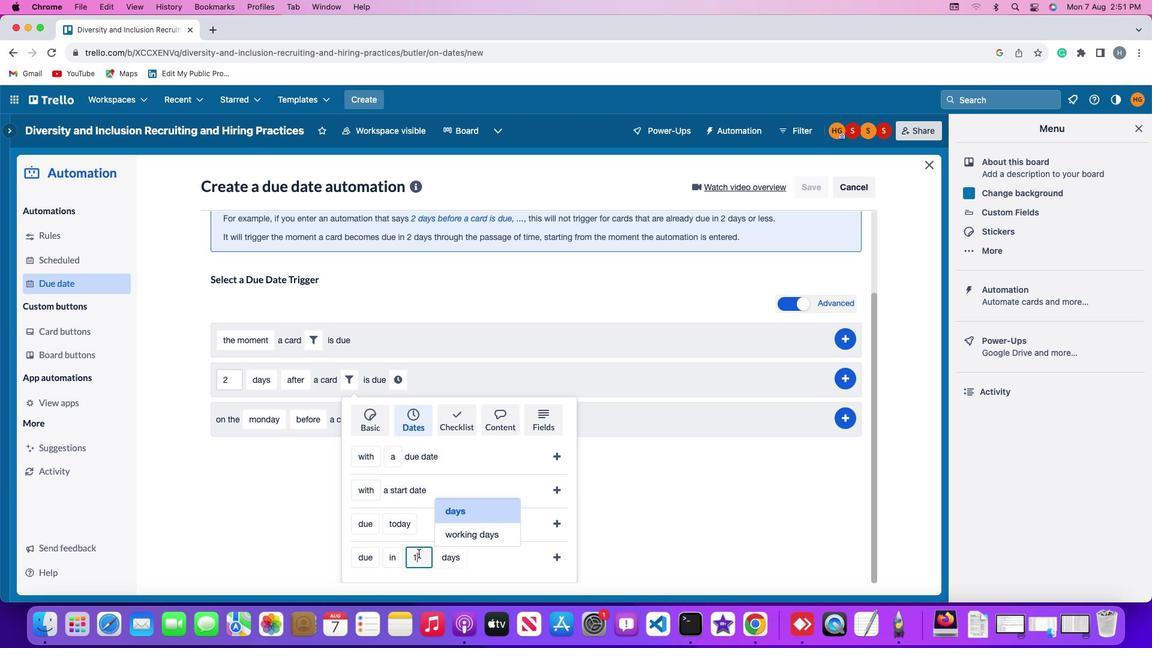 
Action: Mouse moved to (420, 553)
Screenshot: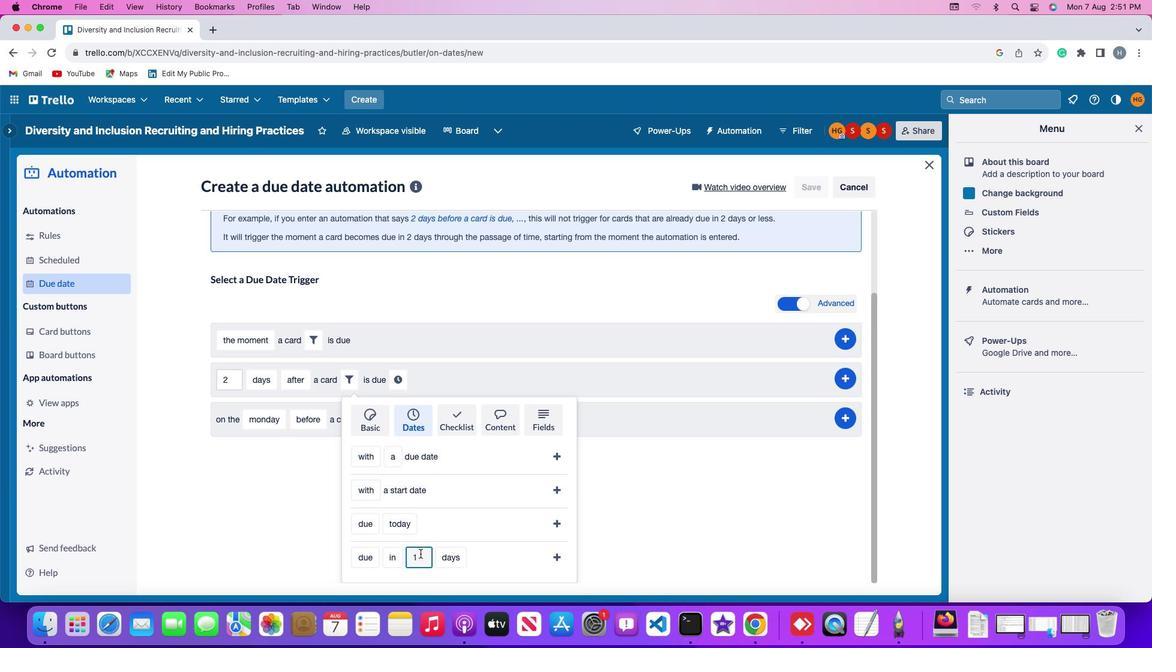 
Action: Key pressed Key.backspace
Screenshot: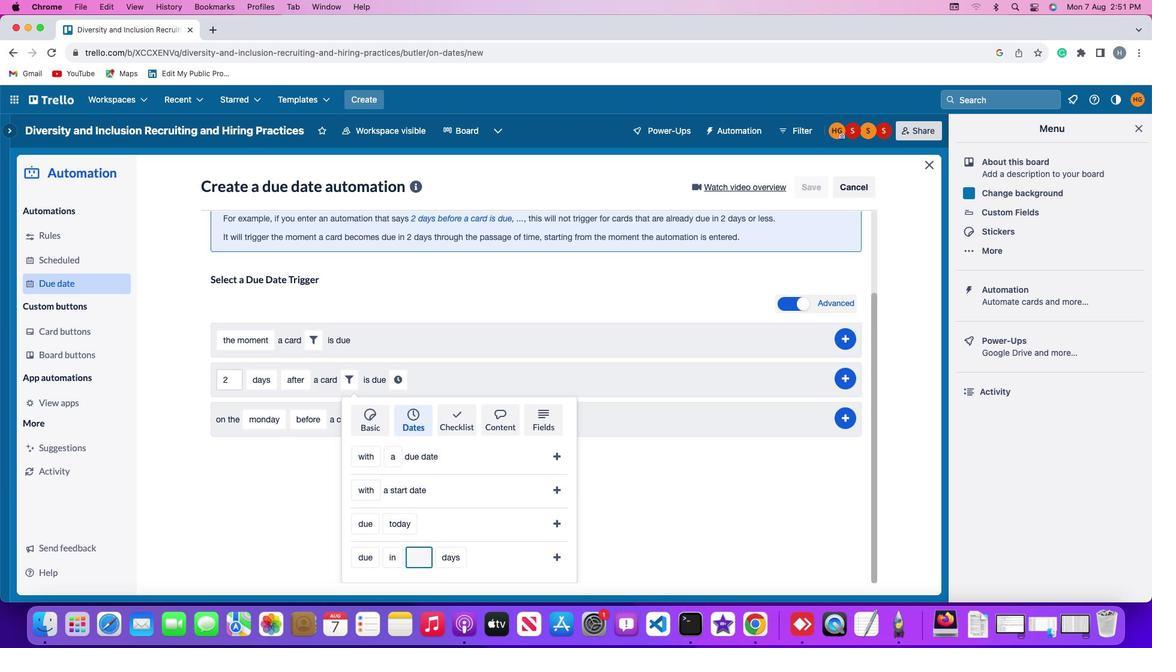 
Action: Mouse moved to (420, 554)
Screenshot: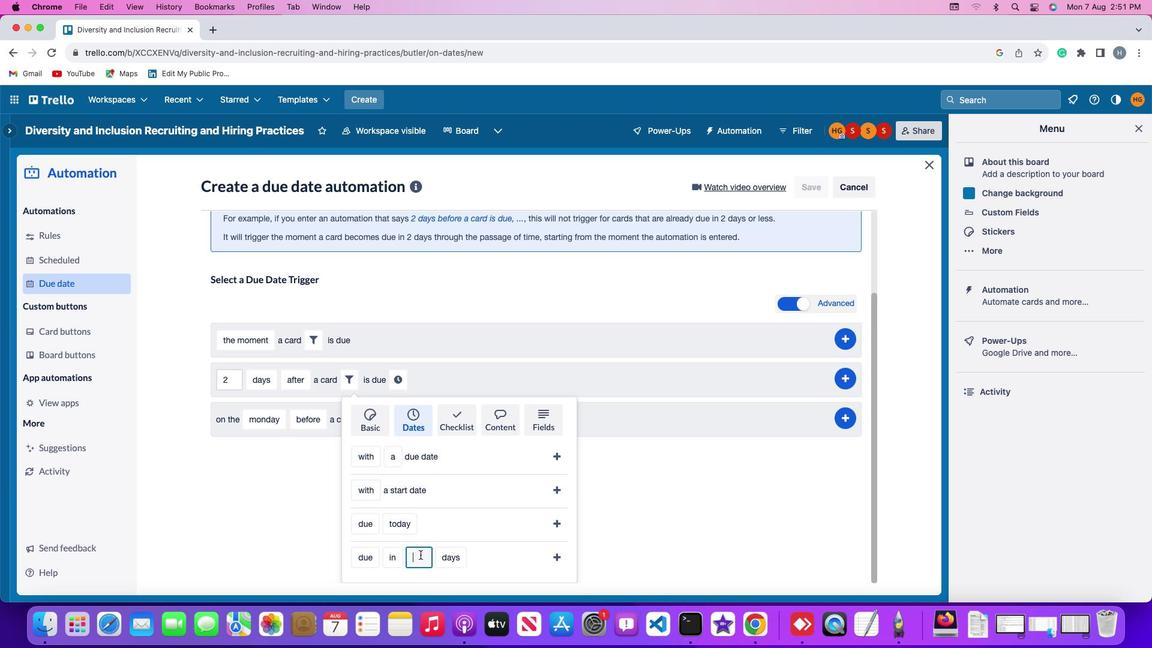 
Action: Key pressed '1'
Screenshot: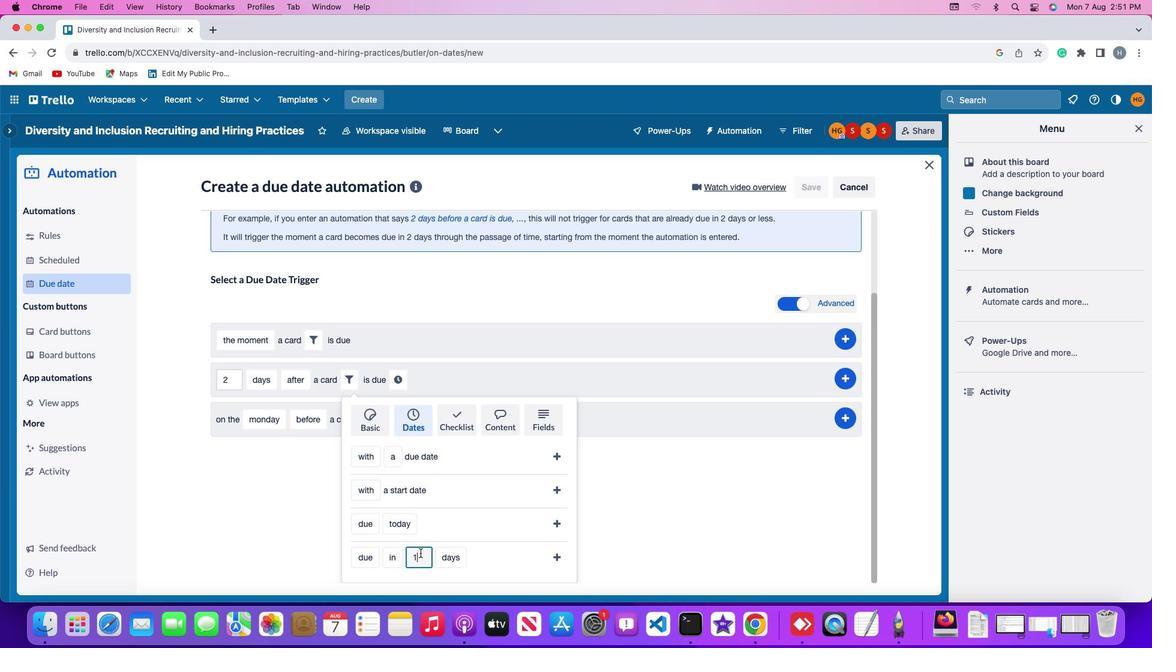 
Action: Mouse moved to (449, 555)
Screenshot: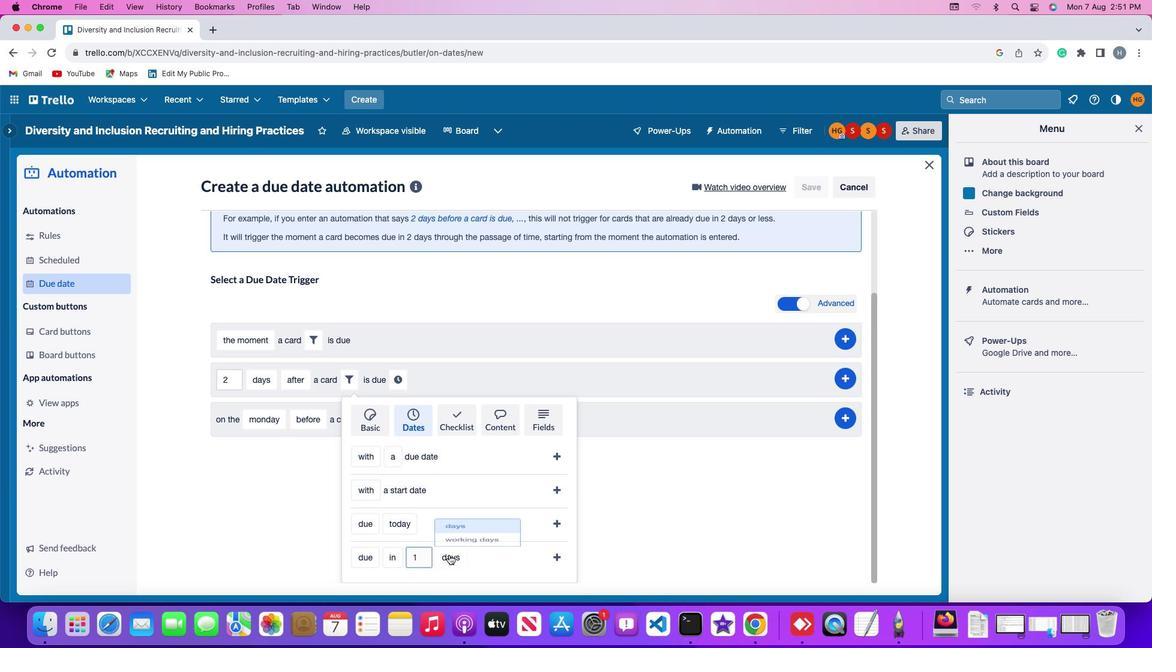 
Action: Mouse pressed left at (449, 555)
Screenshot: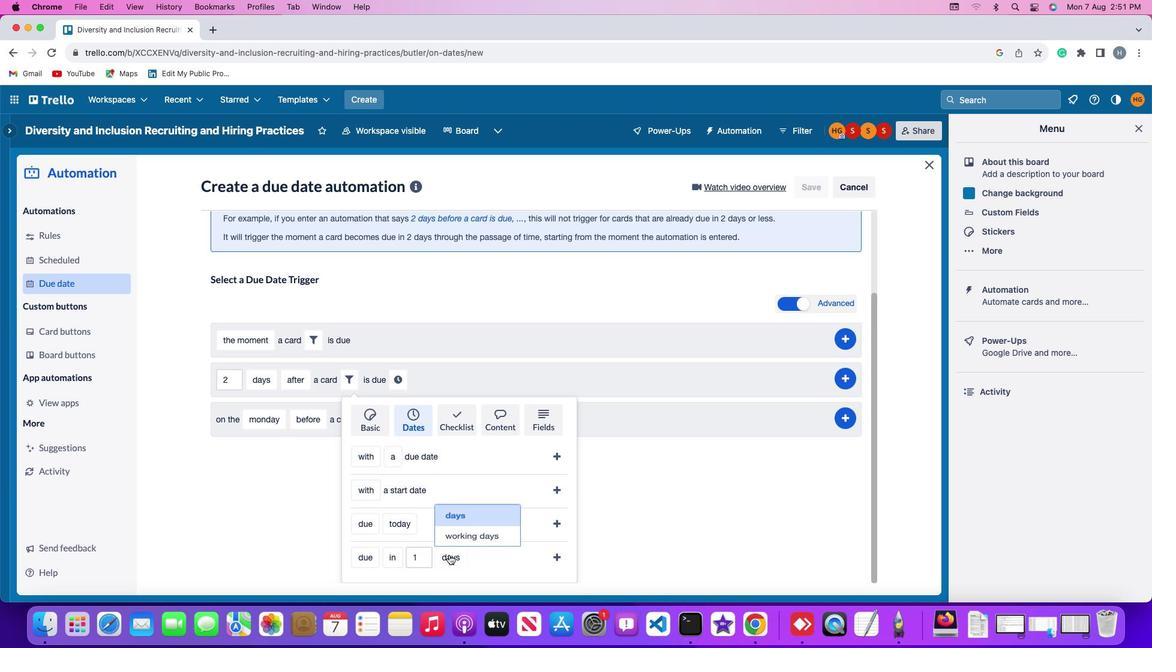 
Action: Mouse moved to (468, 511)
Screenshot: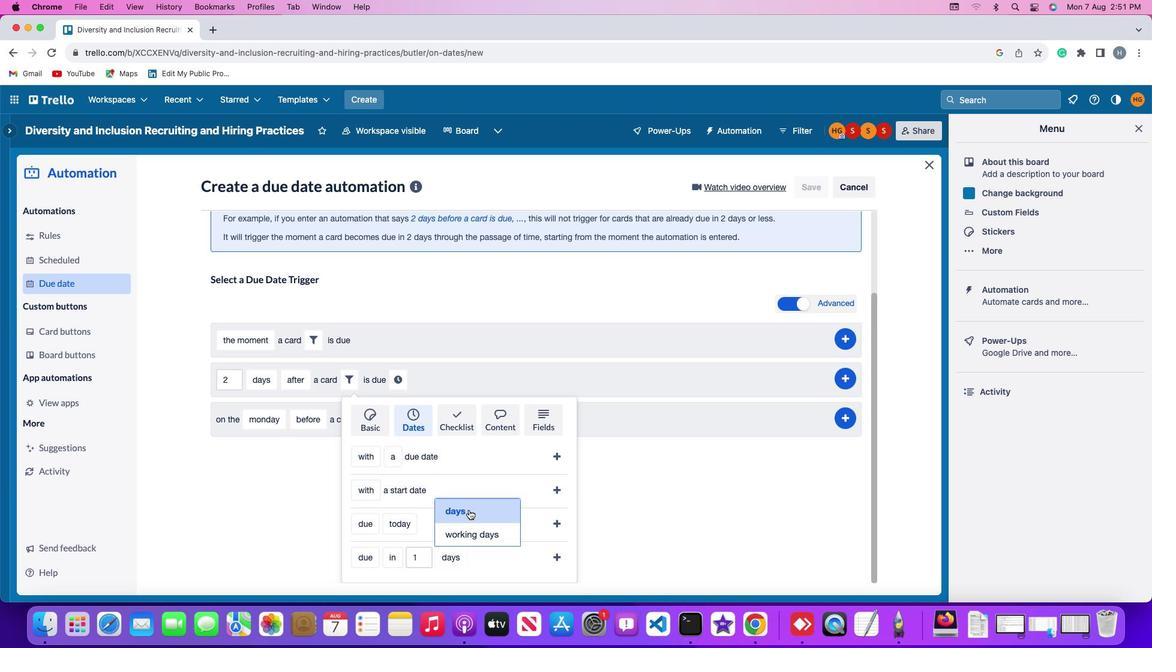 
Action: Mouse pressed left at (468, 511)
Screenshot: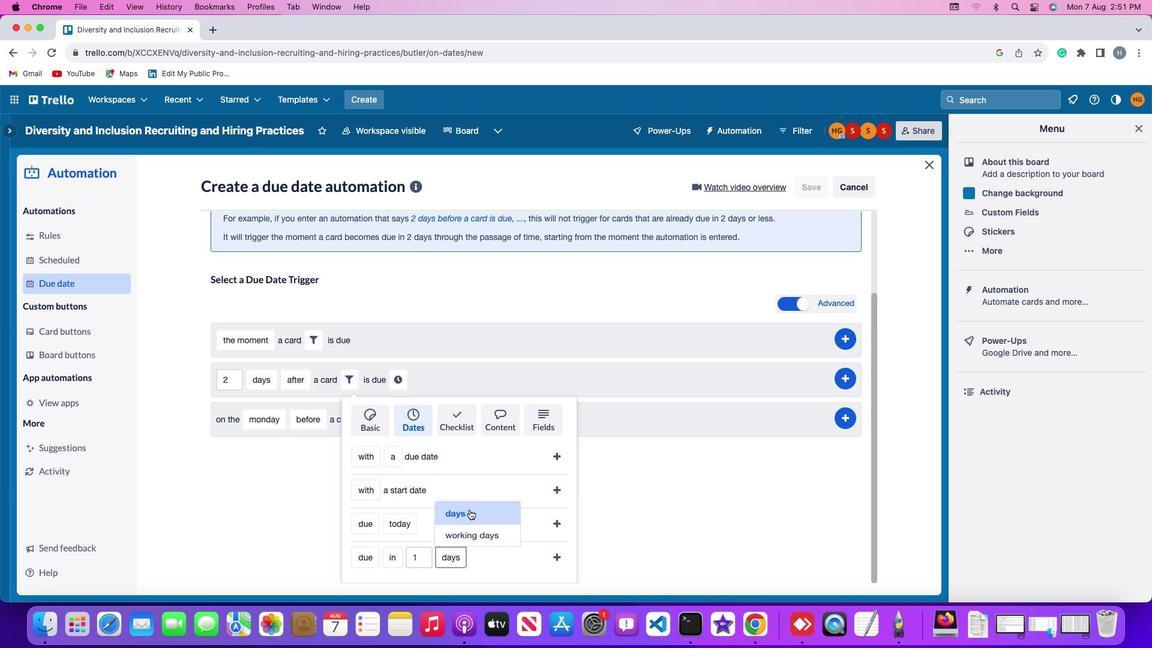 
Action: Mouse moved to (556, 559)
Screenshot: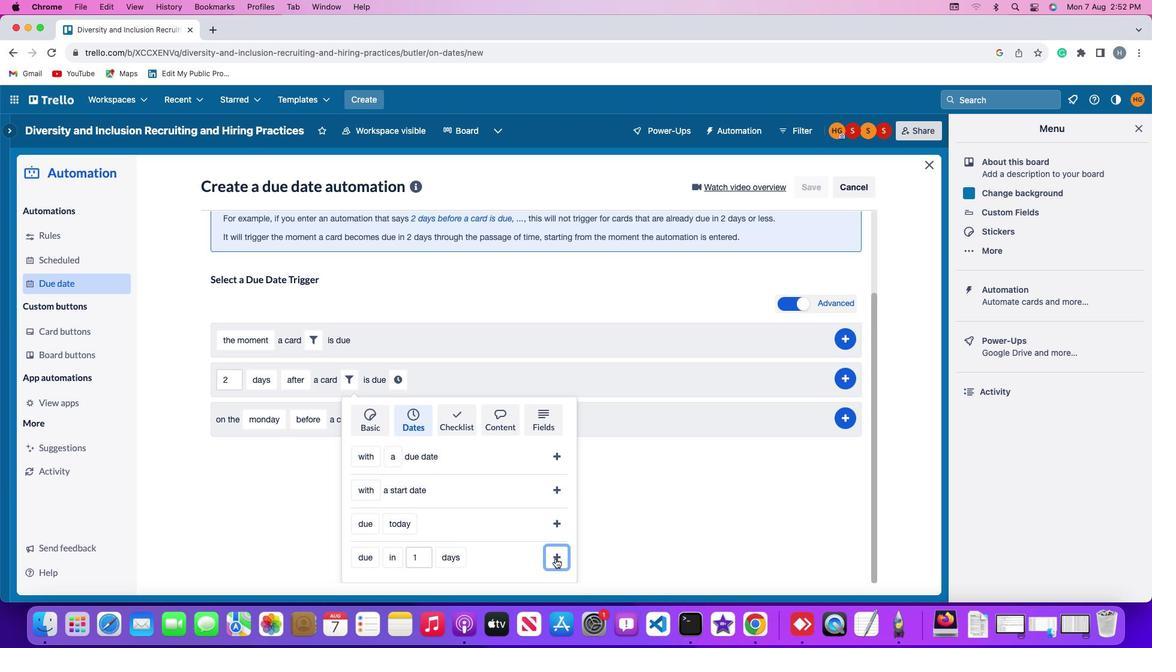 
Action: Mouse pressed left at (556, 559)
Screenshot: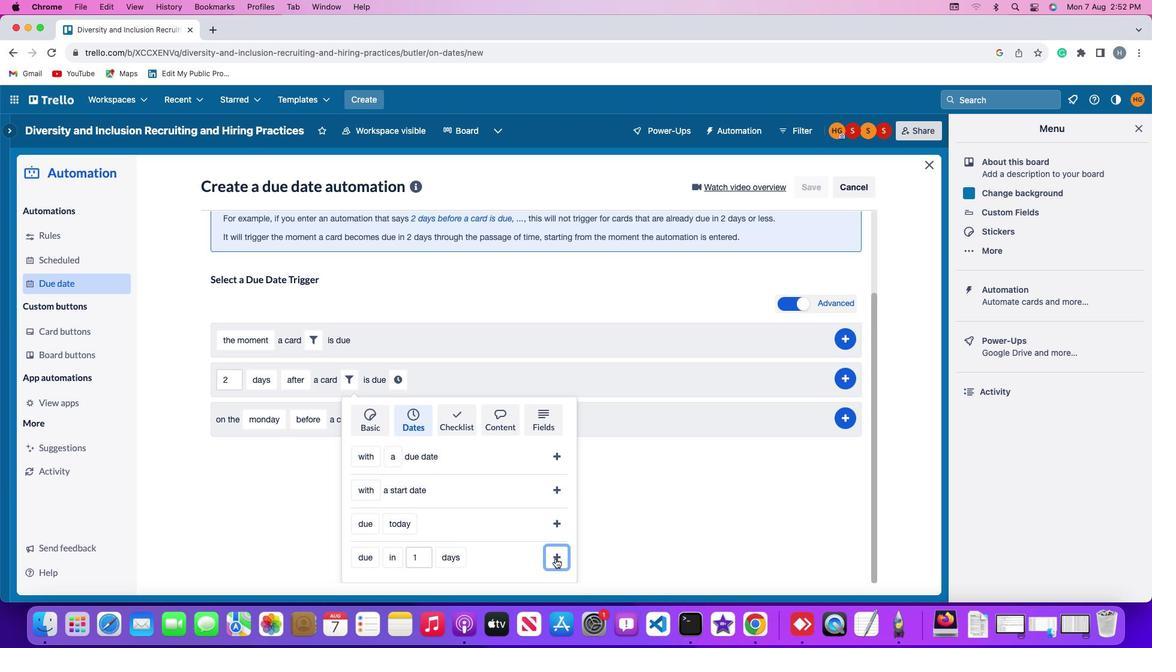 
Action: Mouse moved to (477, 483)
Screenshot: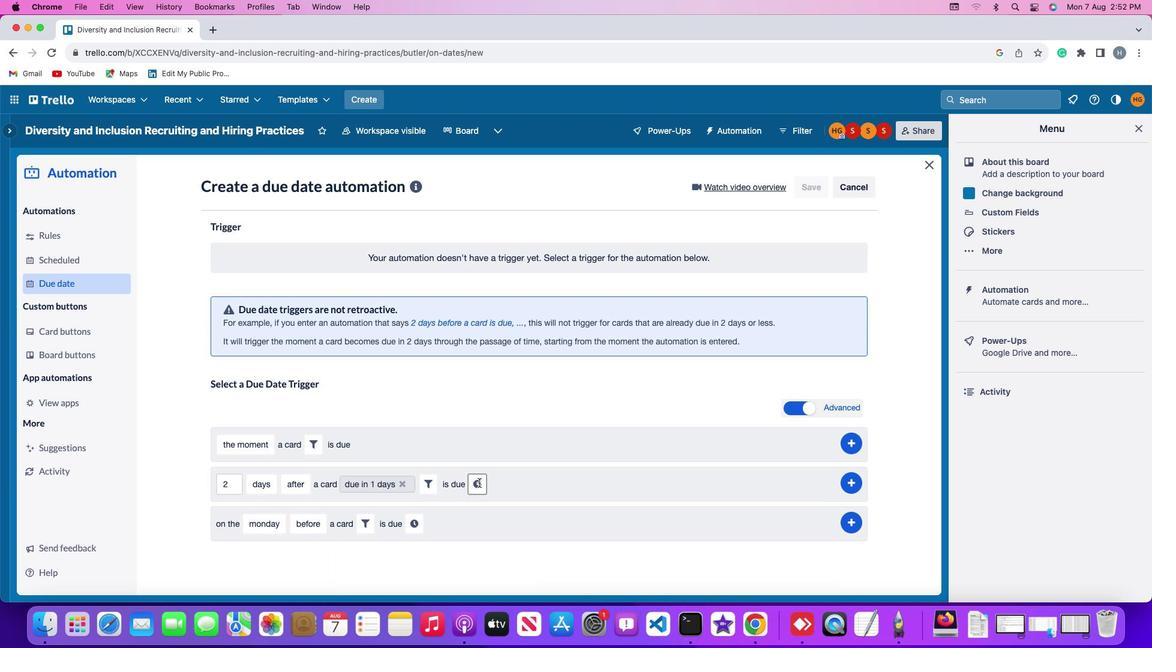 
Action: Mouse pressed left at (477, 483)
Screenshot: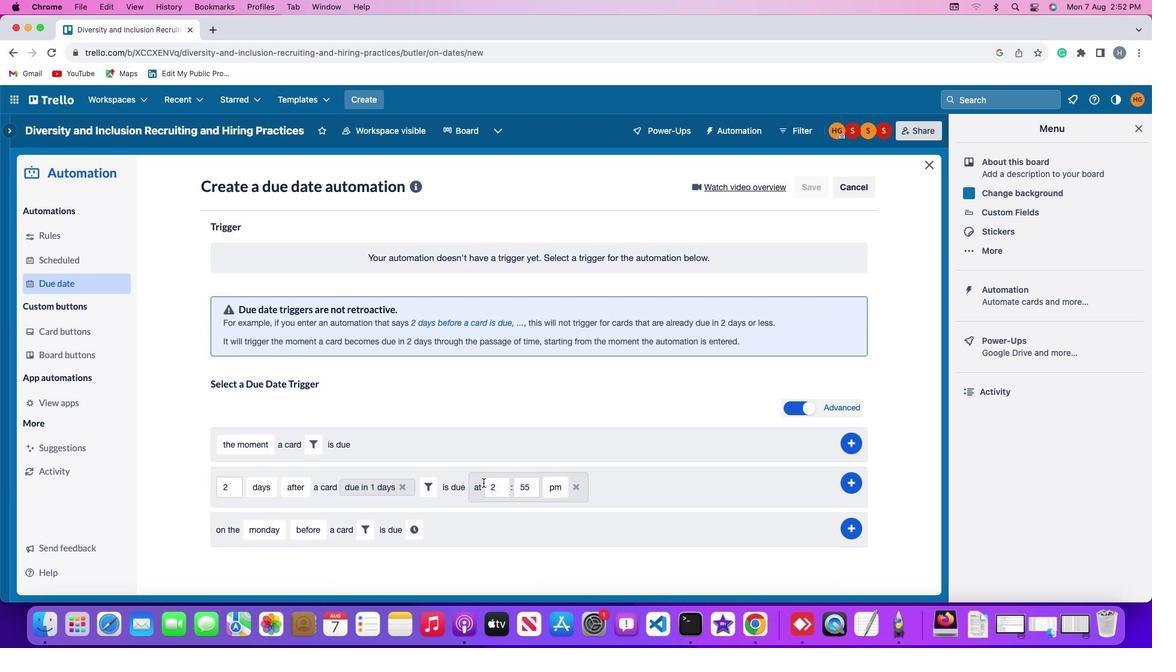 
Action: Mouse moved to (501, 488)
Screenshot: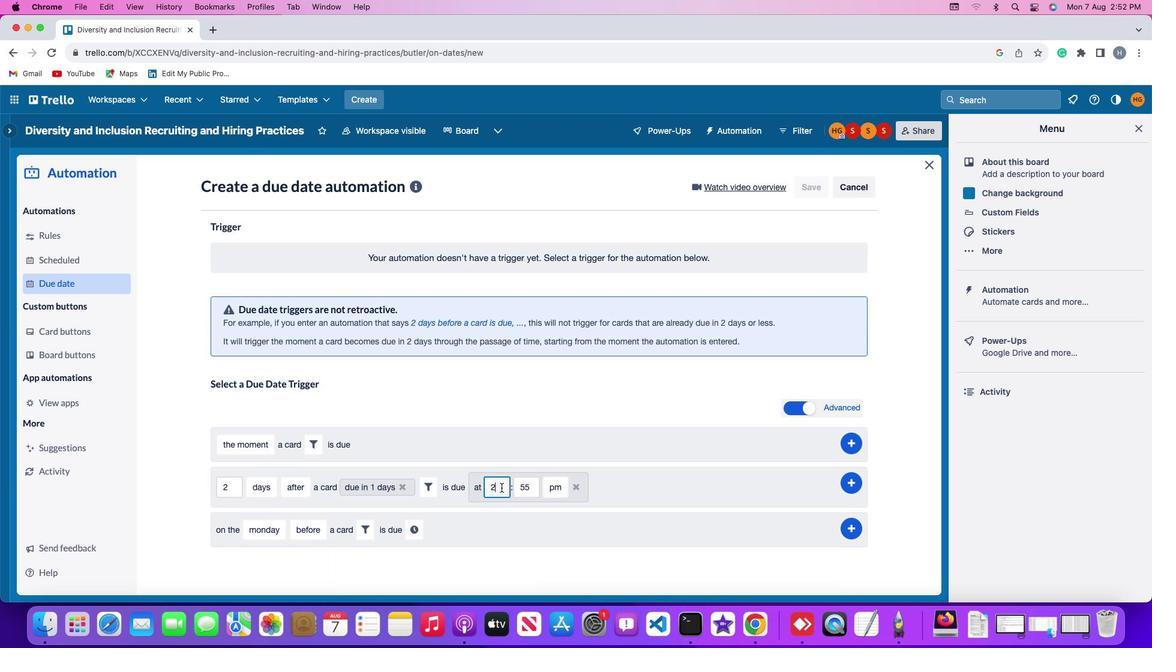 
Action: Mouse pressed left at (501, 488)
Screenshot: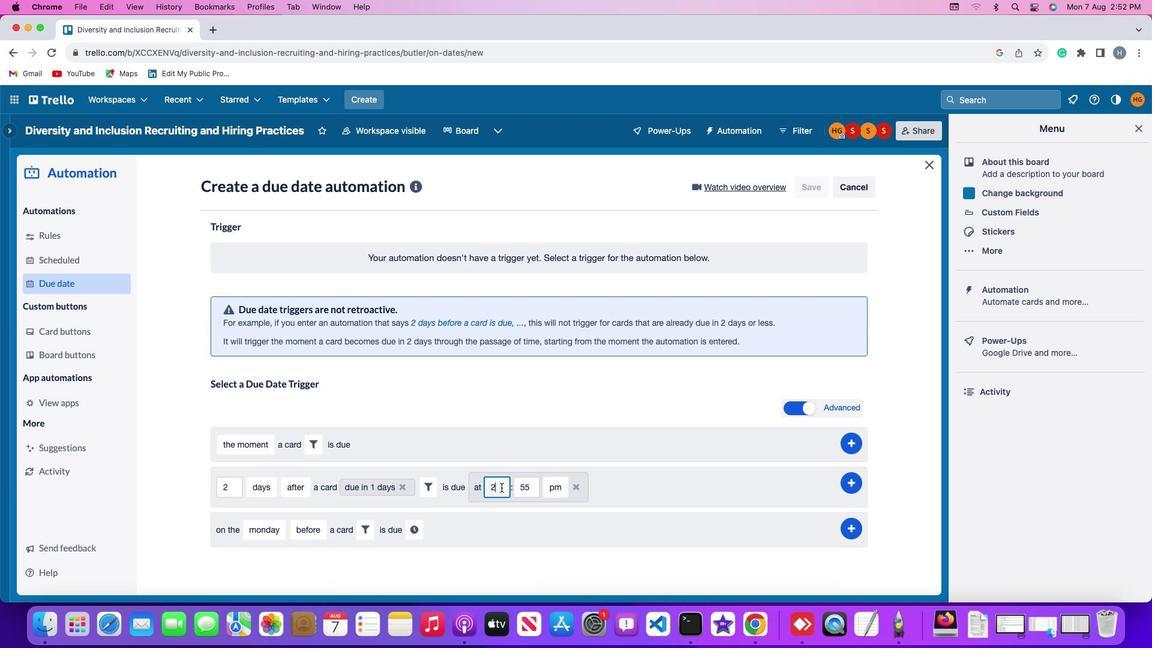 
Action: Mouse moved to (501, 487)
Screenshot: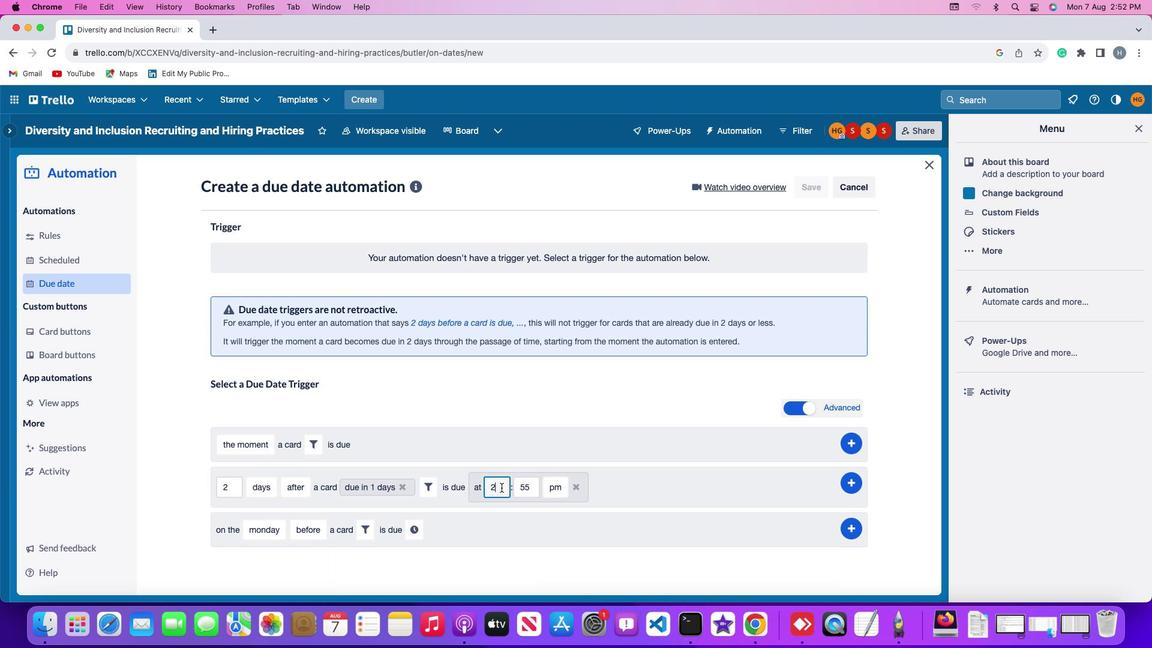 
Action: Key pressed Key.backspace
Screenshot: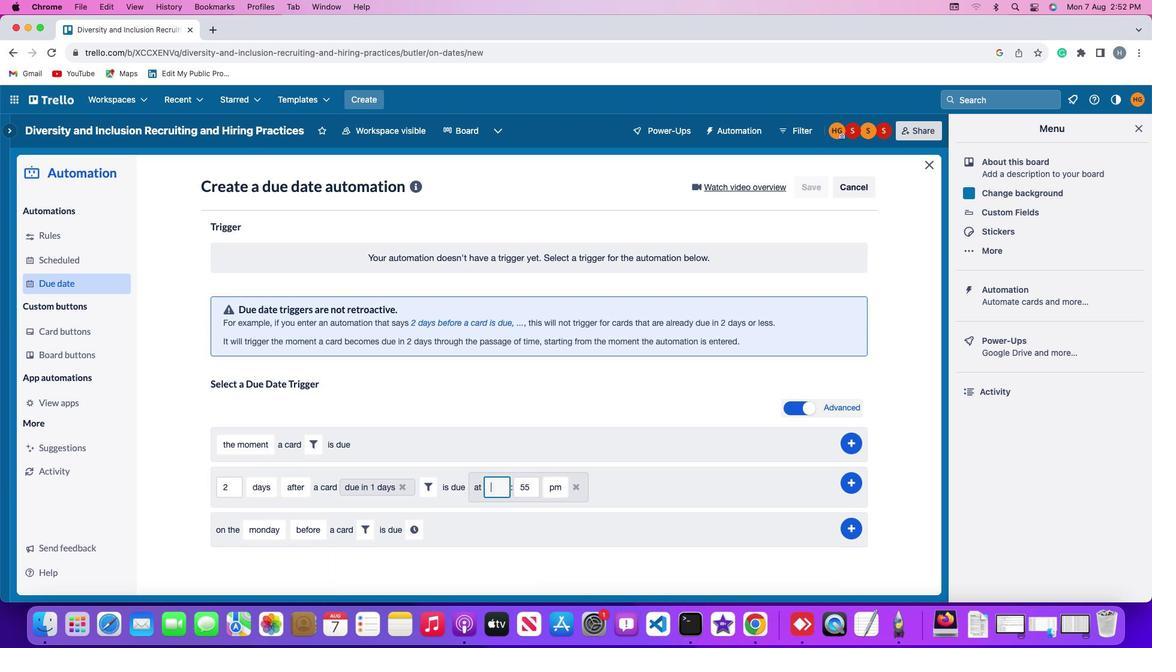 
Action: Mouse moved to (501, 487)
Screenshot: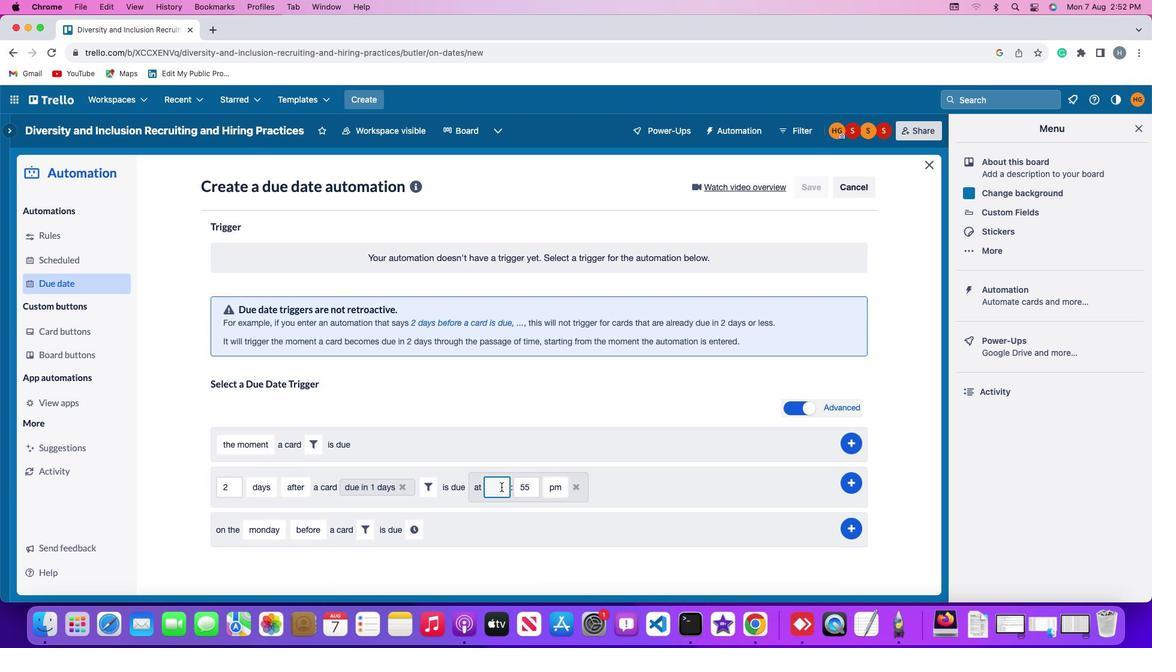 
Action: Key pressed '1''1'
Screenshot: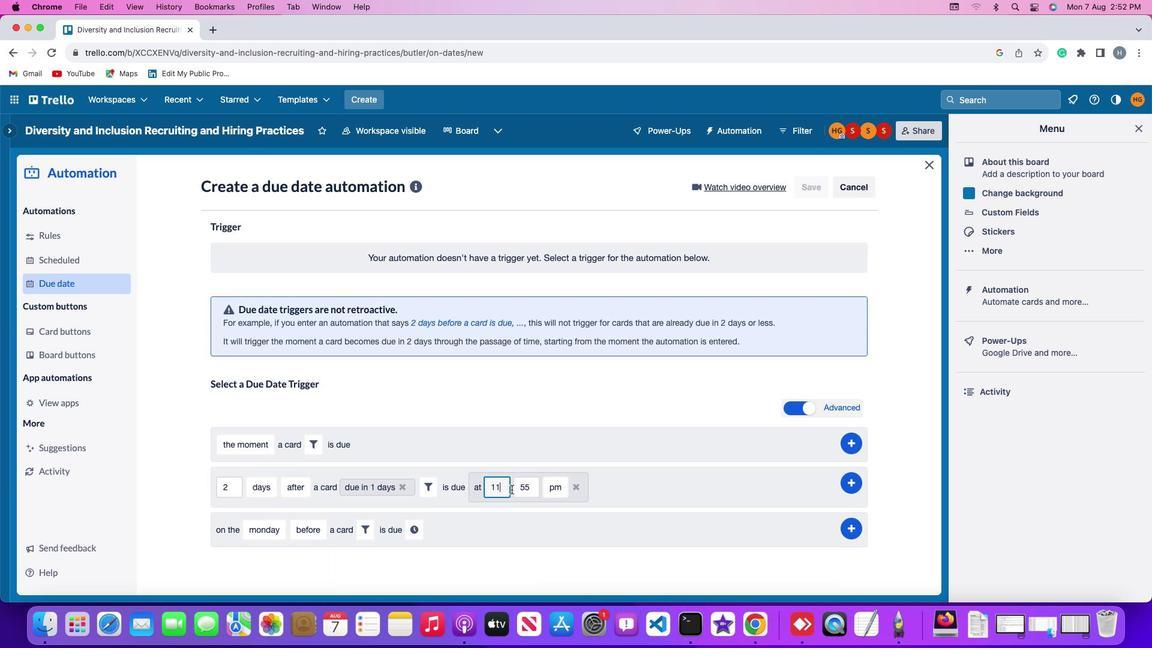 
Action: Mouse moved to (535, 488)
Screenshot: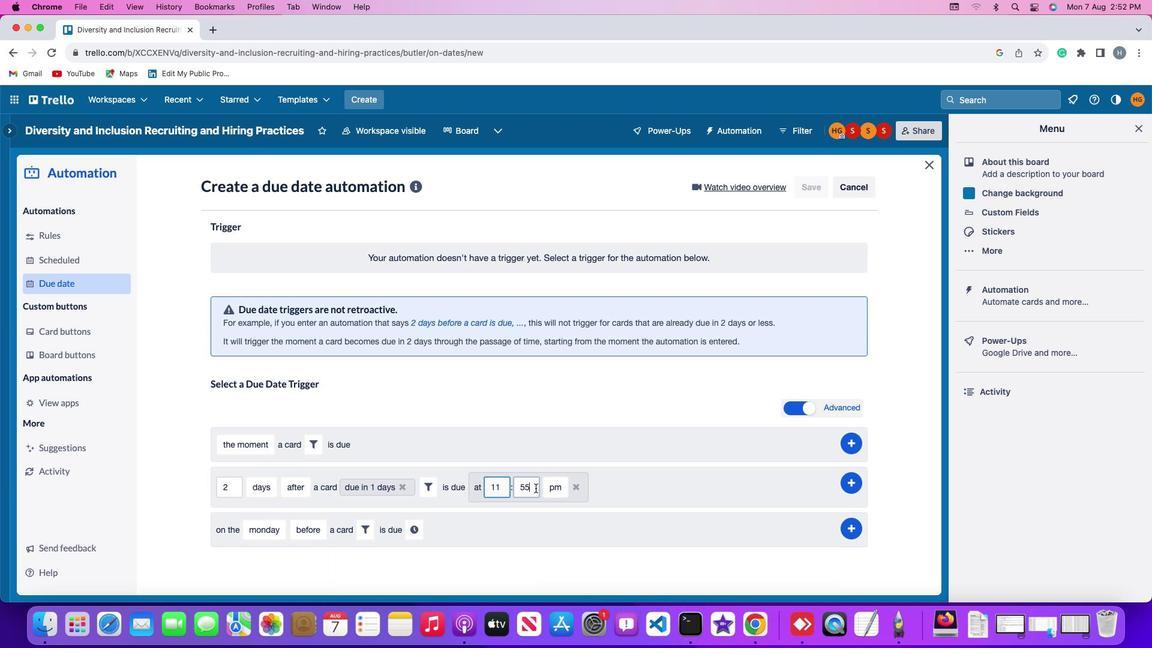 
Action: Mouse pressed left at (535, 488)
Screenshot: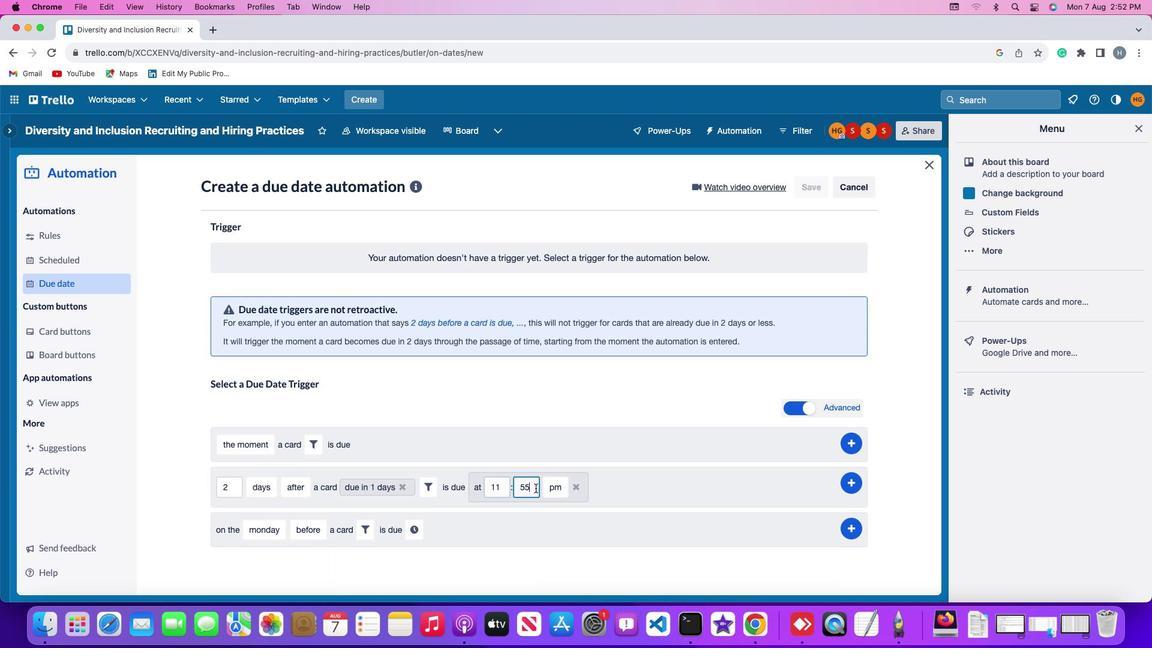
Action: Key pressed Key.backspaceKey.backspaceKey.backspace'0''0'
Screenshot: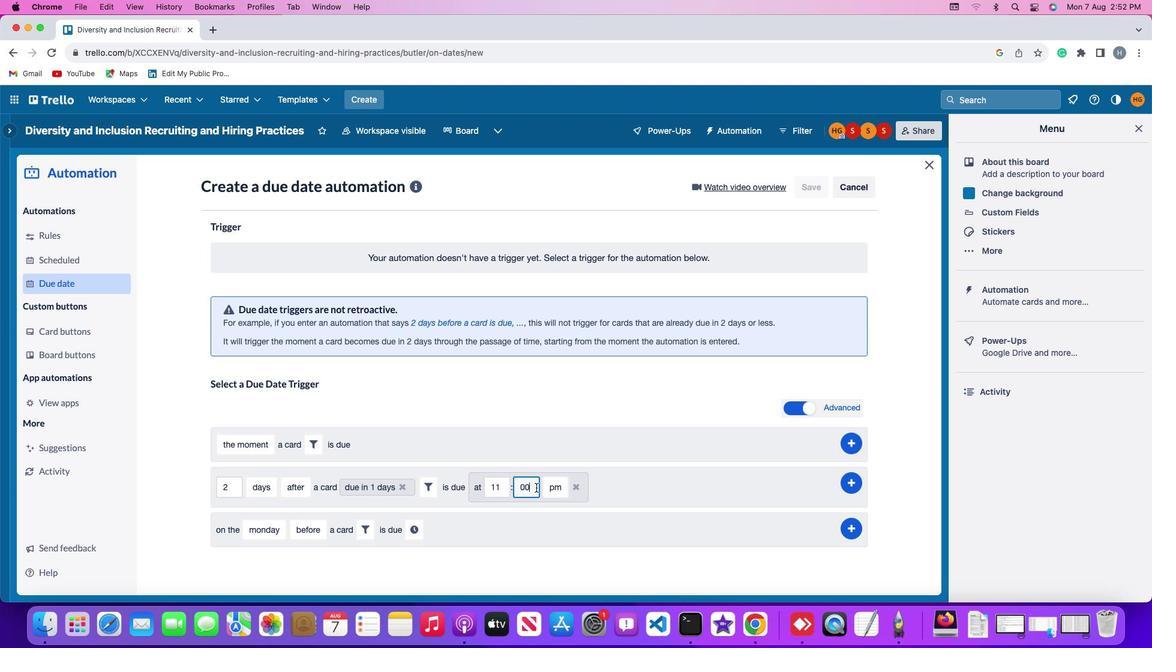 
Action: Mouse moved to (550, 486)
Screenshot: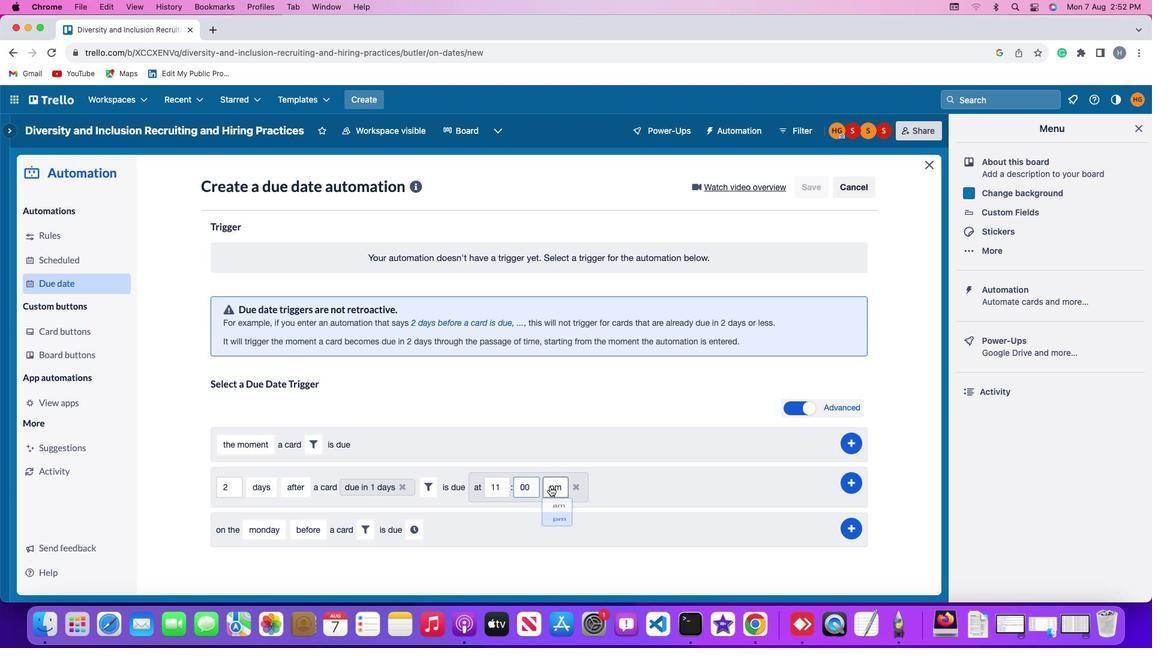 
Action: Mouse pressed left at (550, 486)
Screenshot: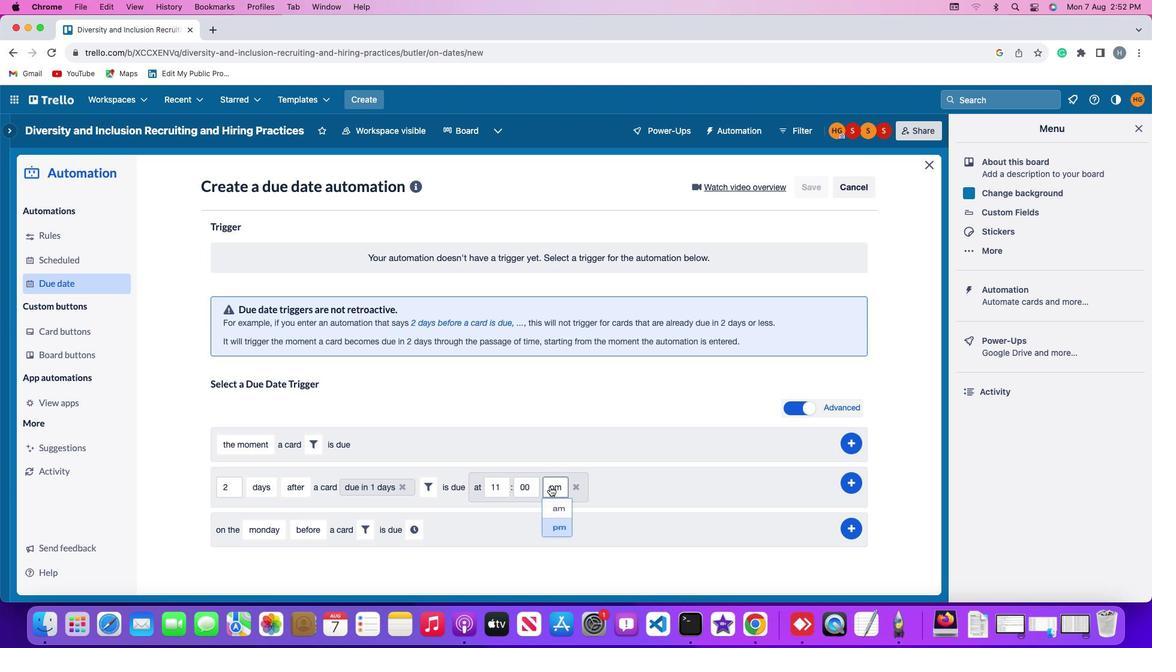 
Action: Mouse moved to (558, 510)
Screenshot: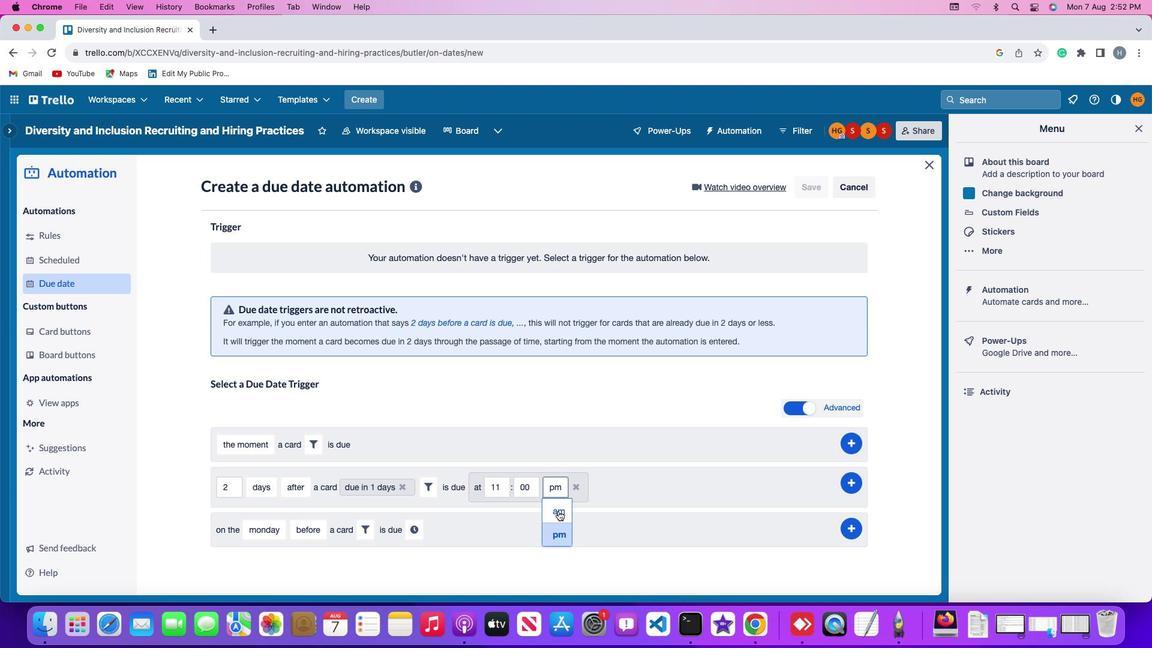 
Action: Mouse pressed left at (558, 510)
Screenshot: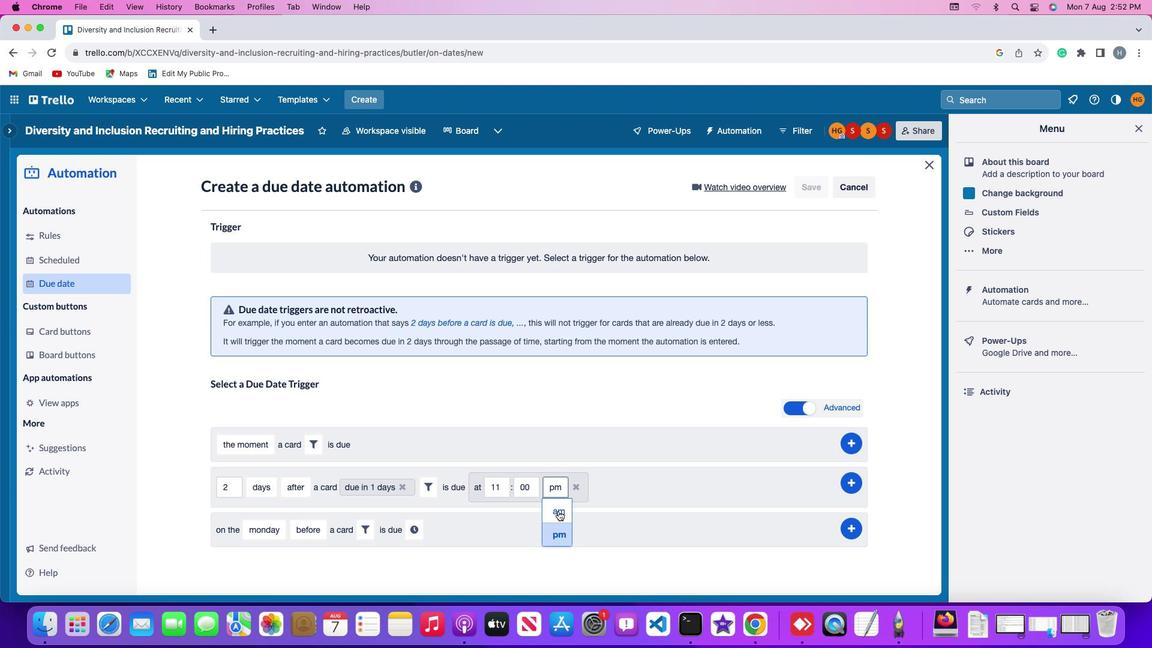 
Action: Mouse moved to (853, 478)
Screenshot: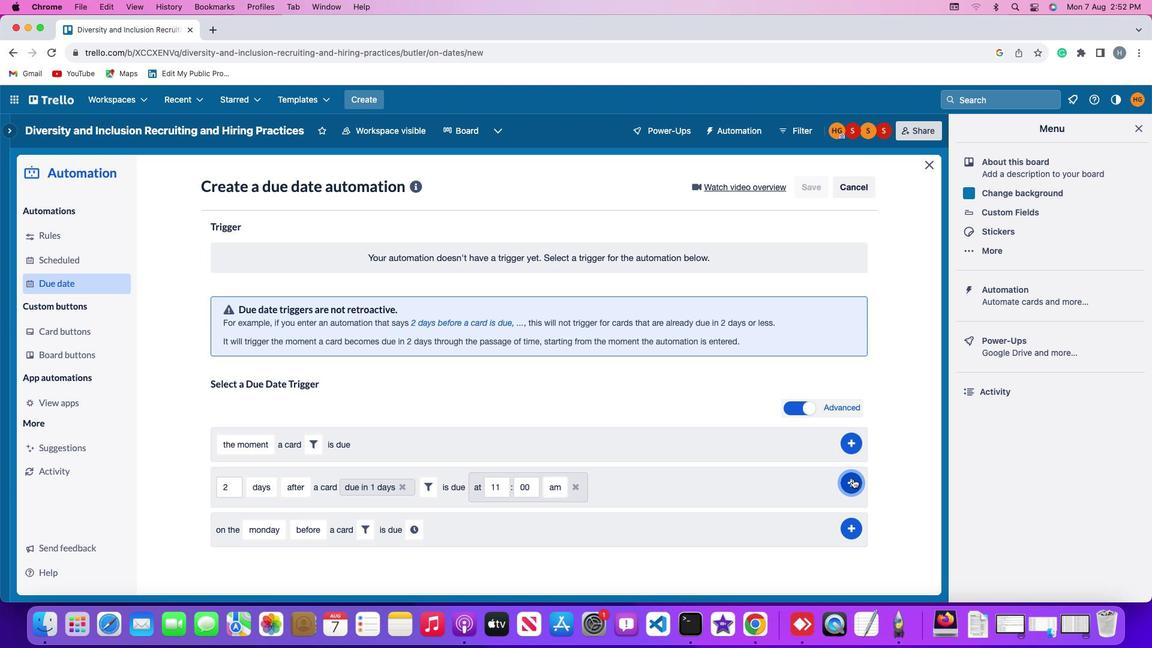 
Action: Mouse pressed left at (853, 478)
Screenshot: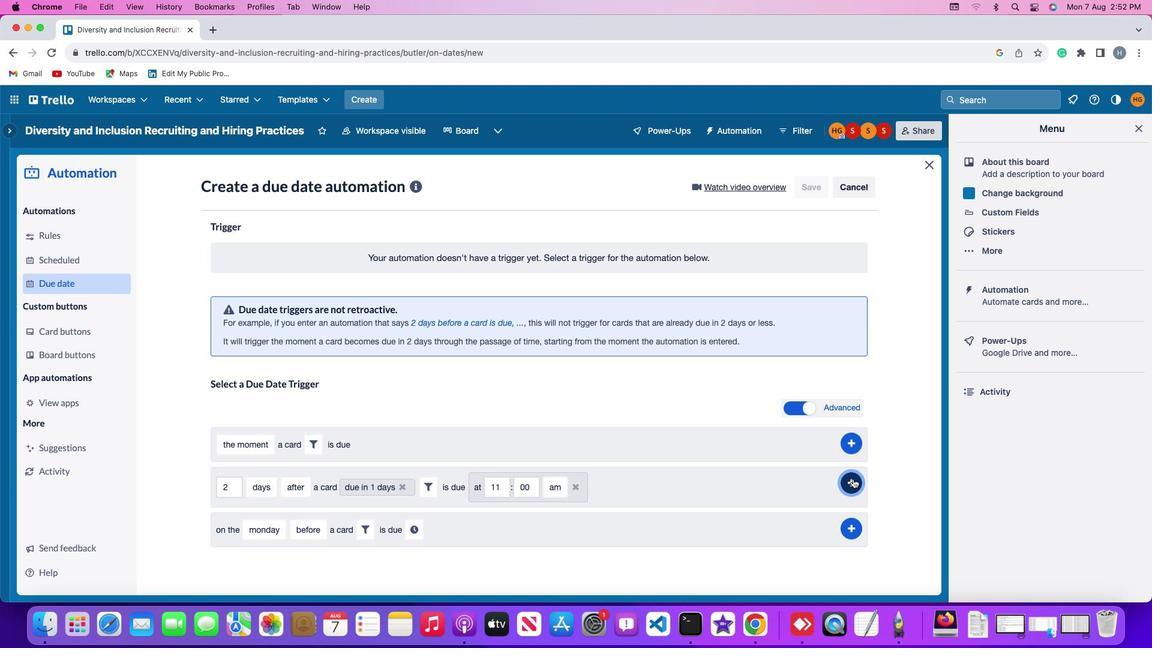 
Action: Mouse moved to (907, 378)
Screenshot: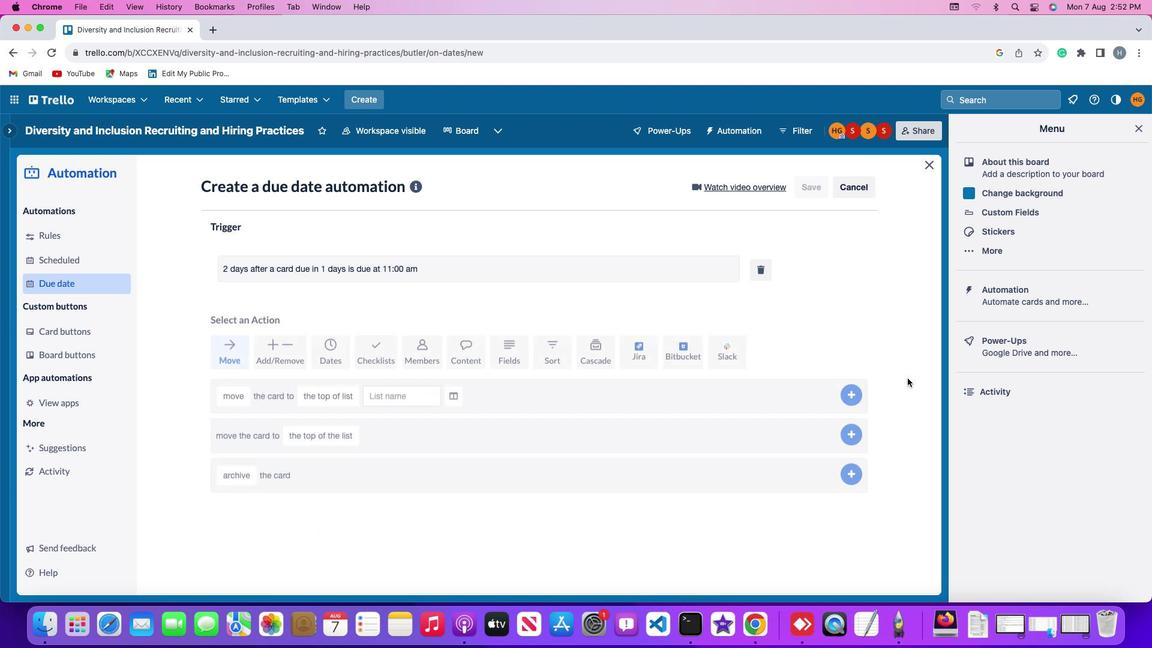 
